 Task: See all the articles on best practices.
Action: Mouse moved to (752, 67)
Screenshot: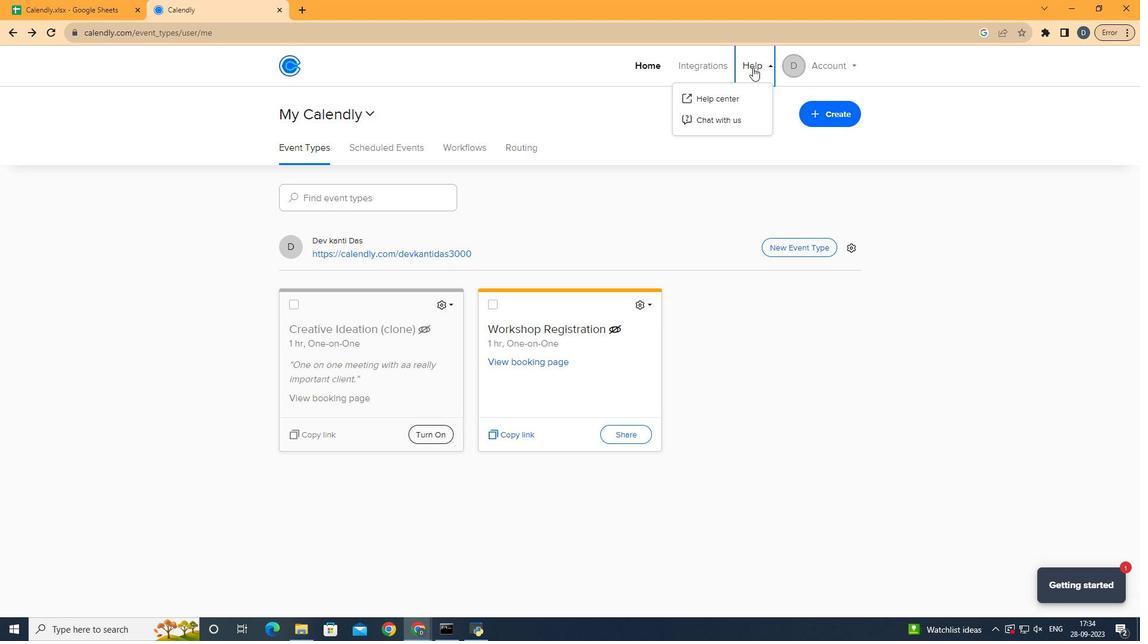 
Action: Mouse pressed left at (752, 67)
Screenshot: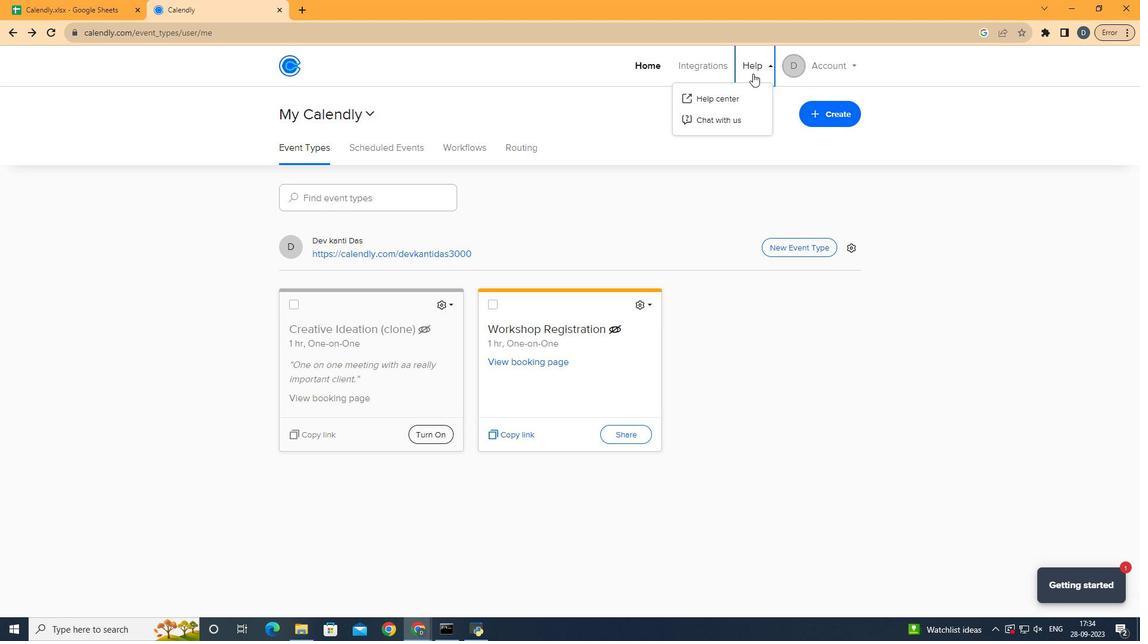 
Action: Mouse moved to (749, 98)
Screenshot: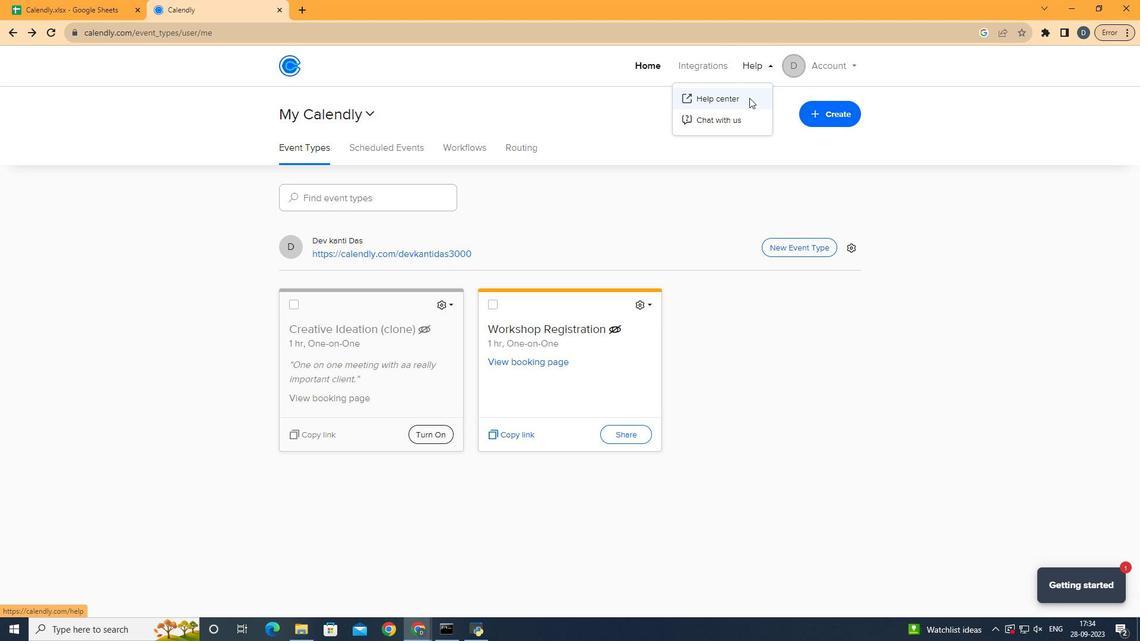 
Action: Mouse pressed left at (749, 98)
Screenshot: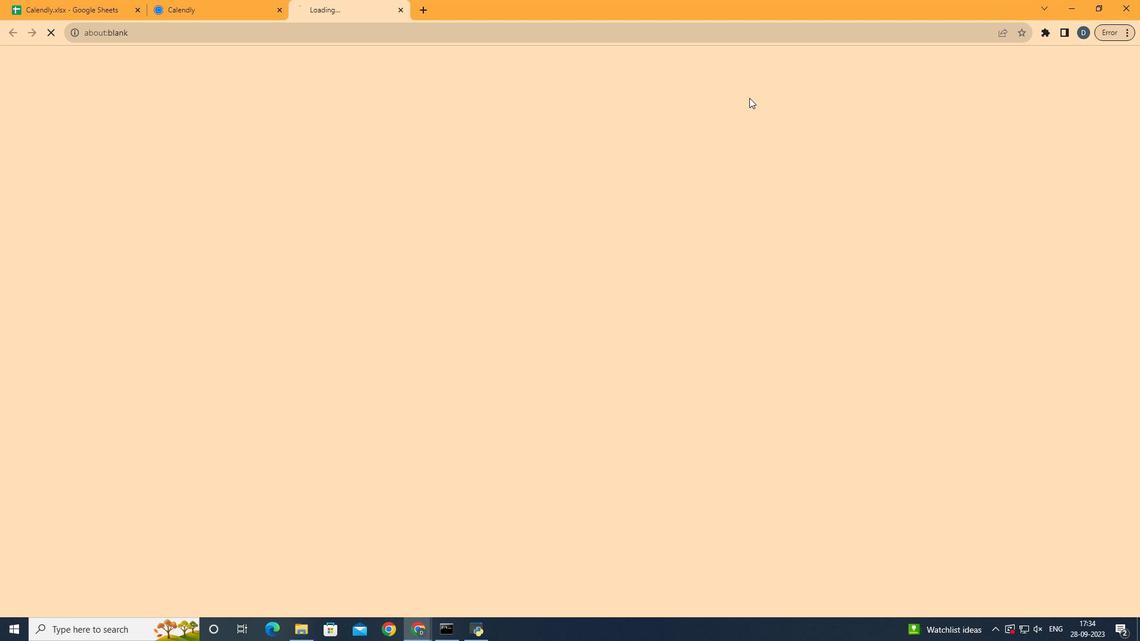 
Action: Mouse moved to (787, 298)
Screenshot: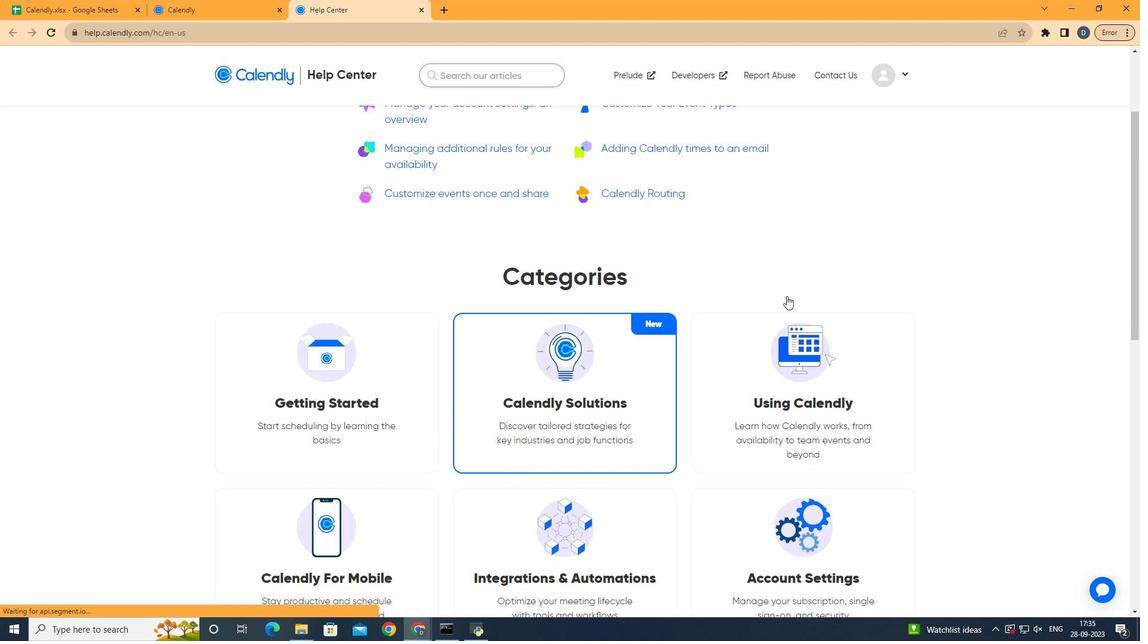 
Action: Mouse scrolled (787, 298) with delta (0, 0)
Screenshot: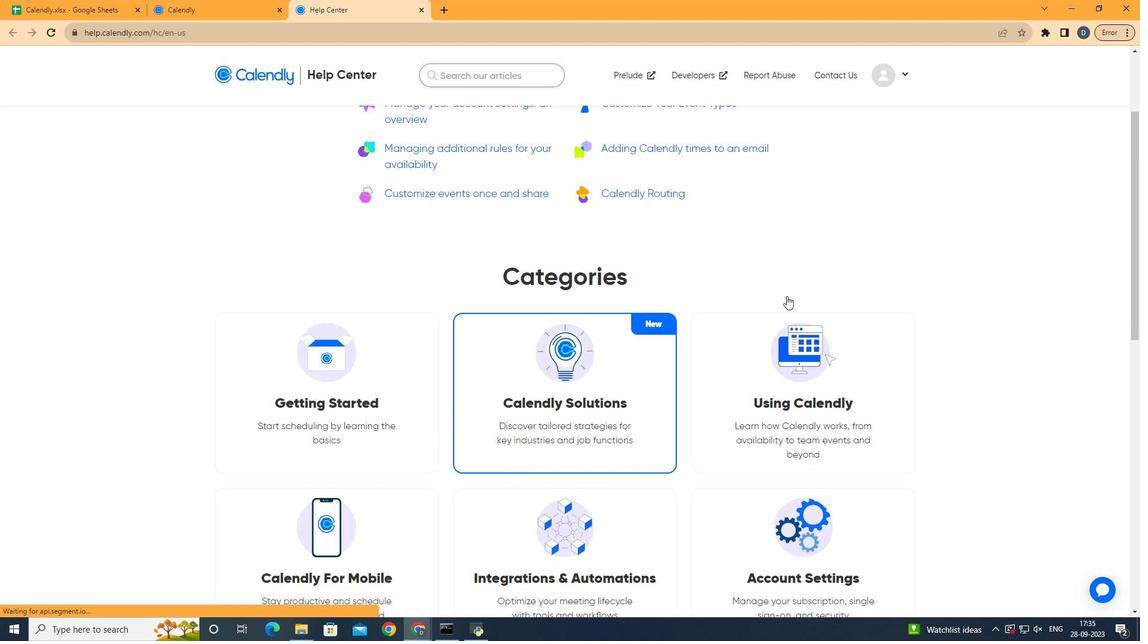 
Action: Mouse scrolled (787, 298) with delta (0, 0)
Screenshot: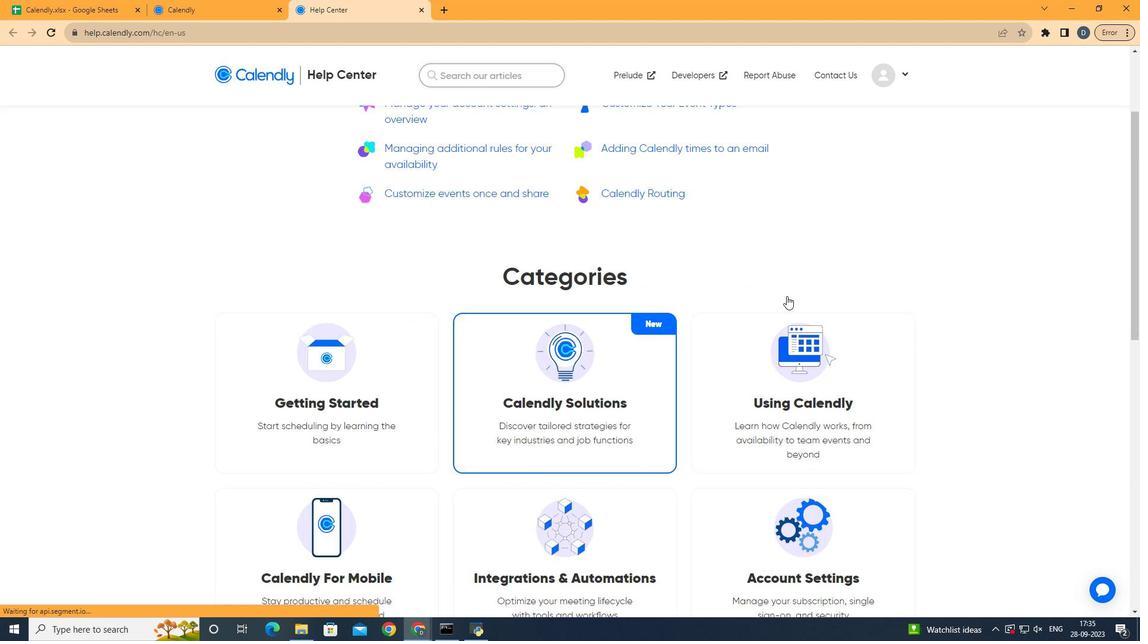 
Action: Mouse scrolled (787, 298) with delta (0, 0)
Screenshot: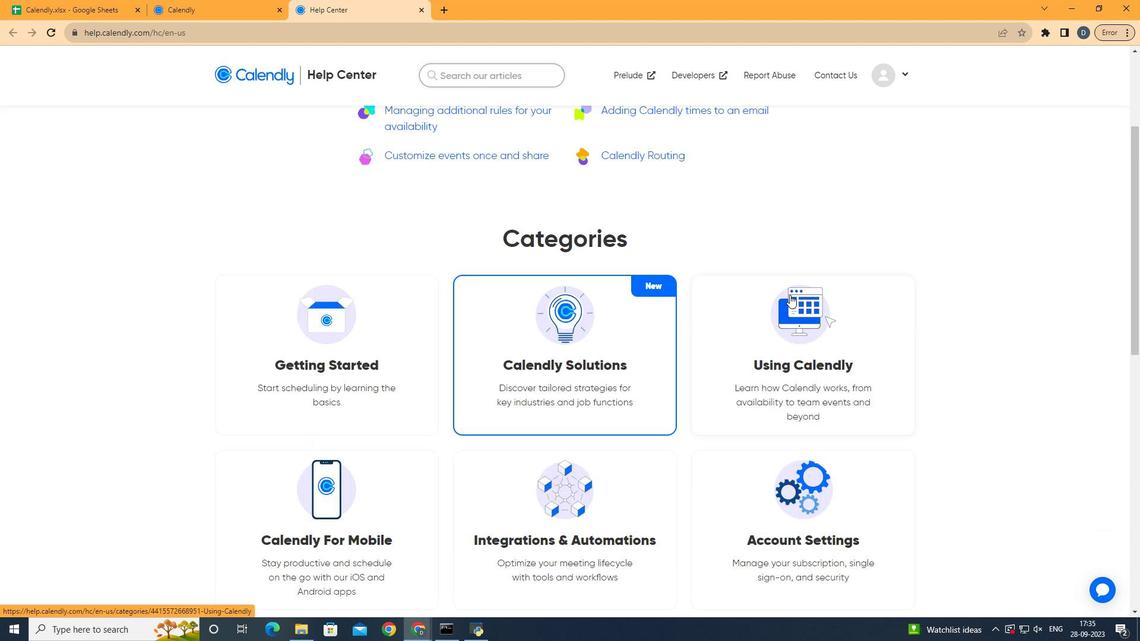 
Action: Mouse moved to (798, 355)
Screenshot: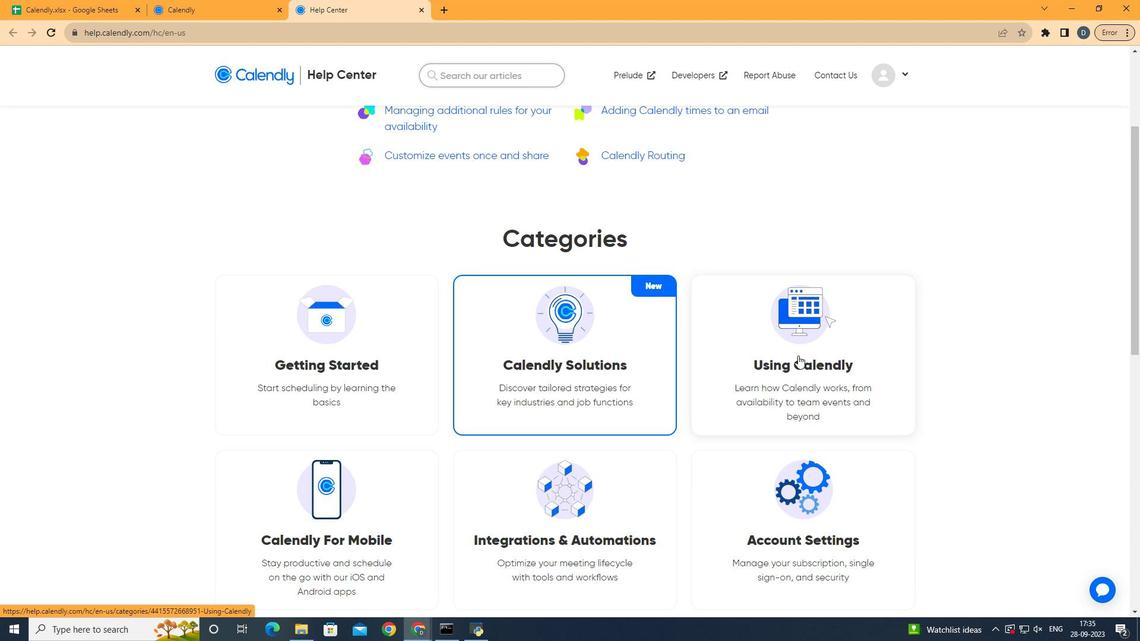 
Action: Mouse pressed left at (798, 355)
Screenshot: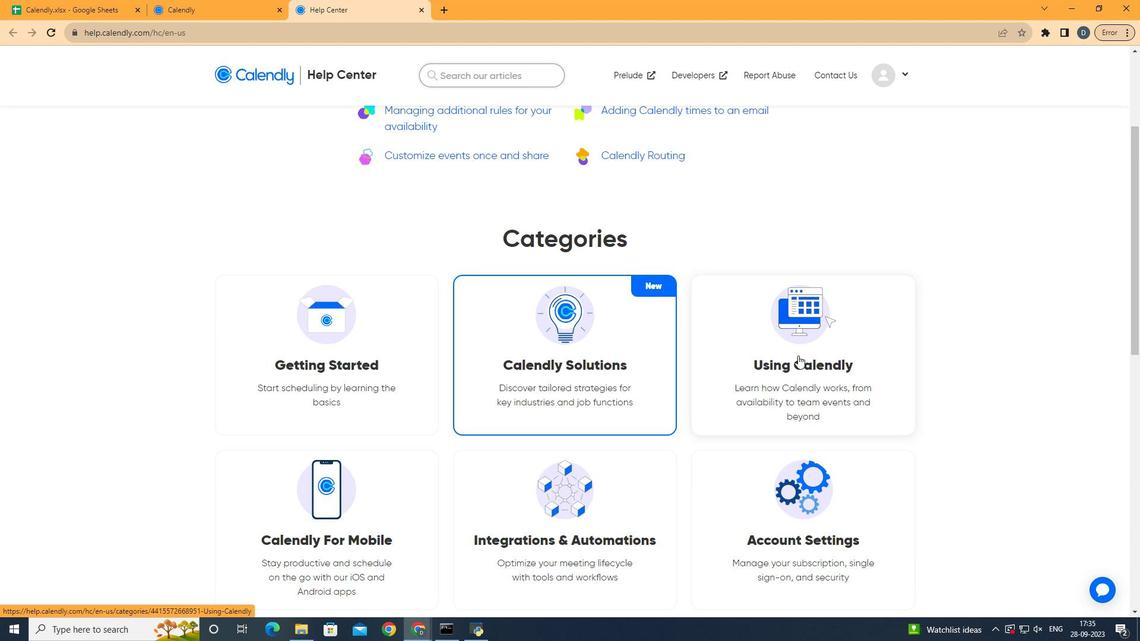 
Action: Mouse moved to (985, 297)
Screenshot: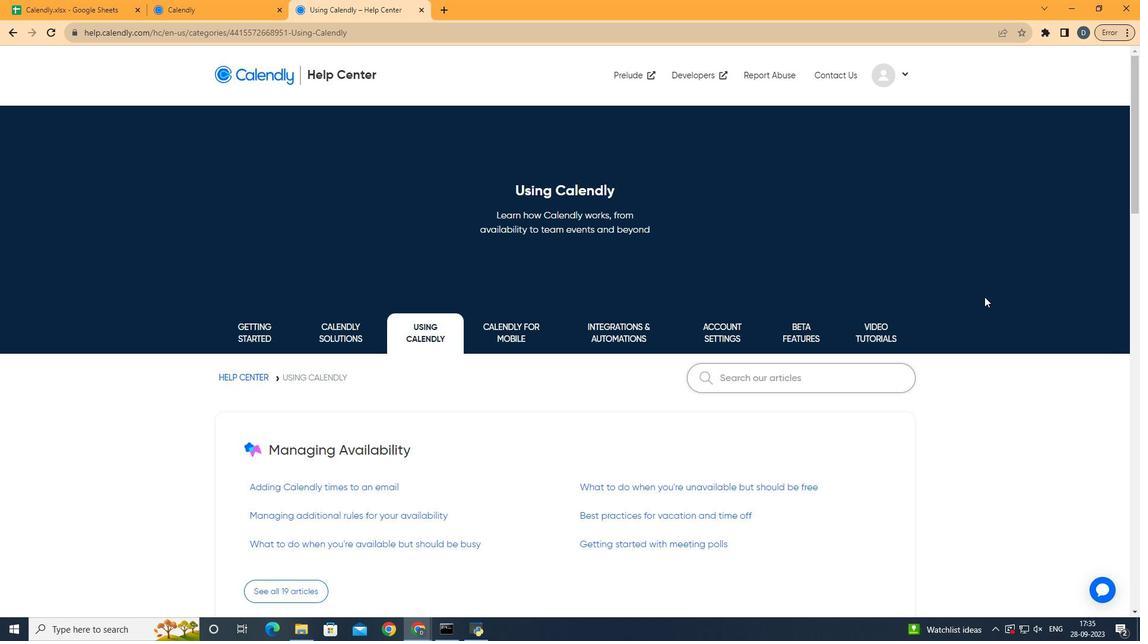 
Action: Mouse scrolled (985, 296) with delta (0, 0)
Screenshot: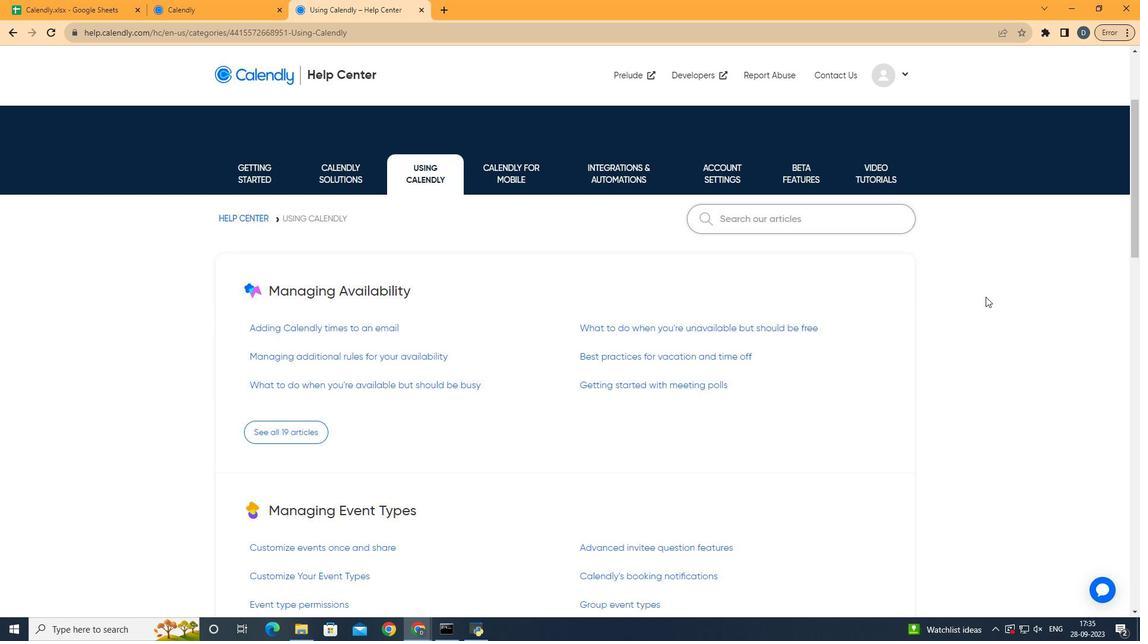 
Action: Mouse scrolled (985, 296) with delta (0, 0)
Screenshot: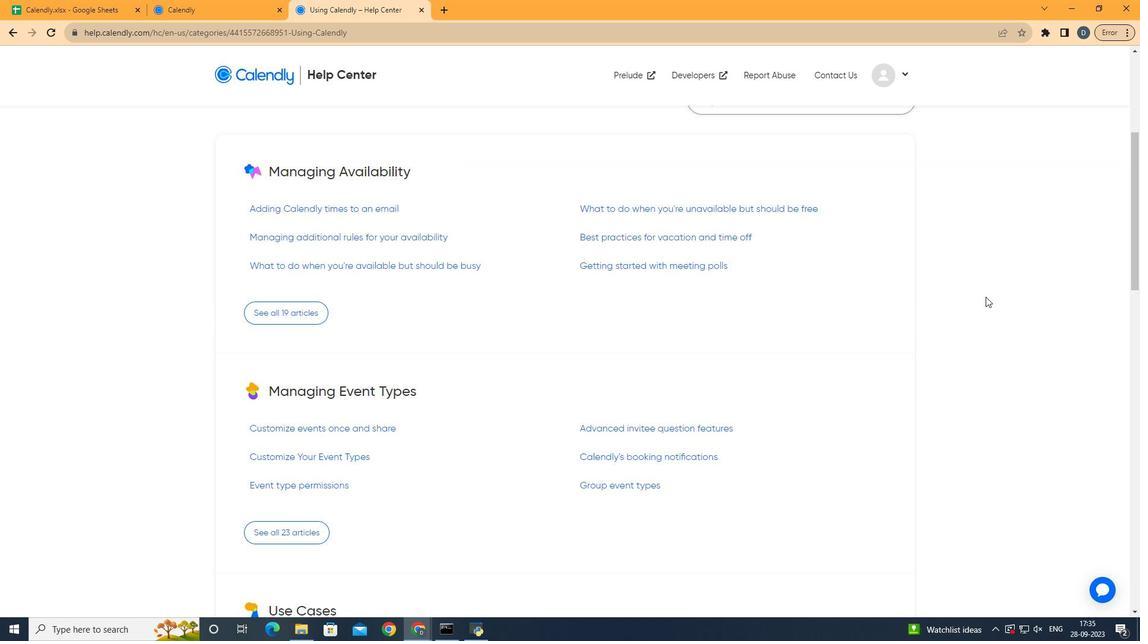 
Action: Mouse scrolled (985, 296) with delta (0, 0)
Screenshot: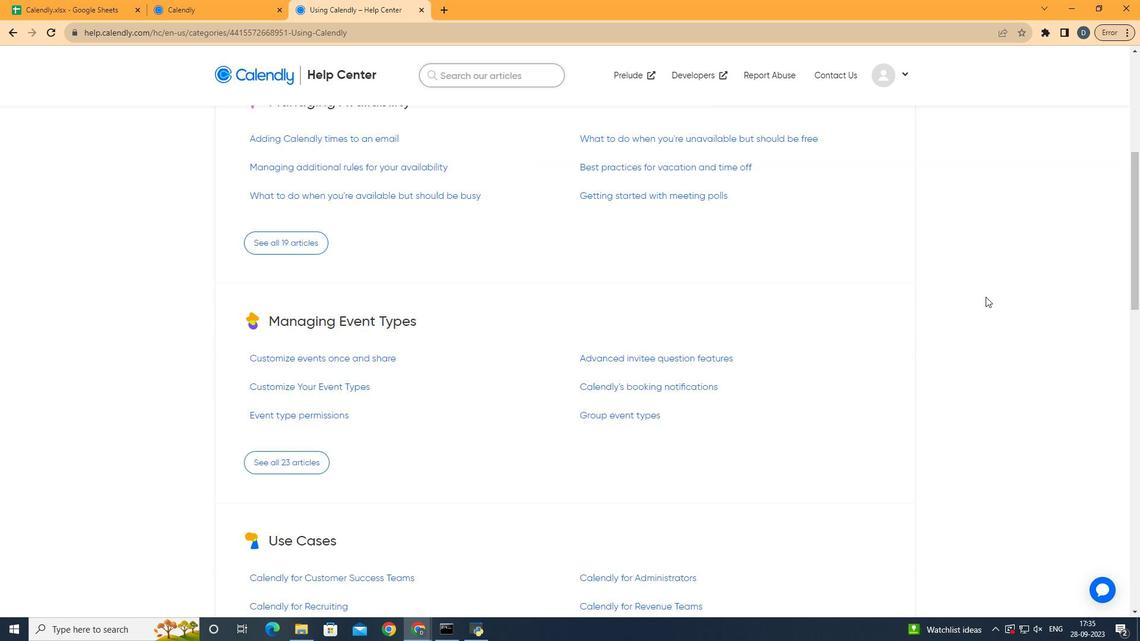 
Action: Mouse scrolled (985, 296) with delta (0, 0)
Screenshot: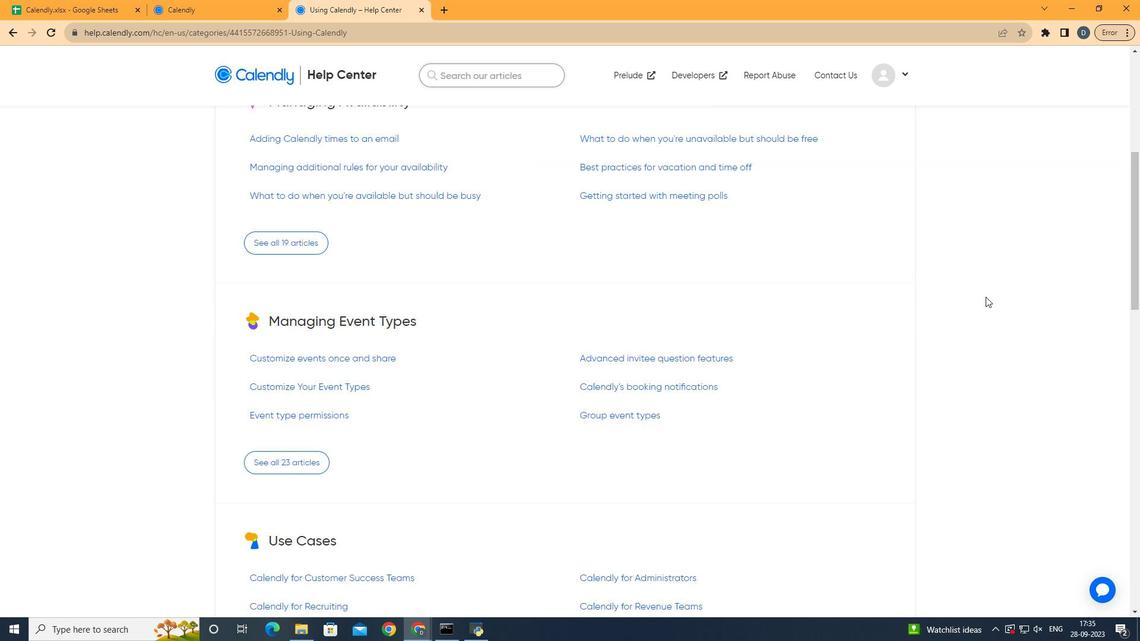 
Action: Mouse scrolled (985, 296) with delta (0, 0)
Screenshot: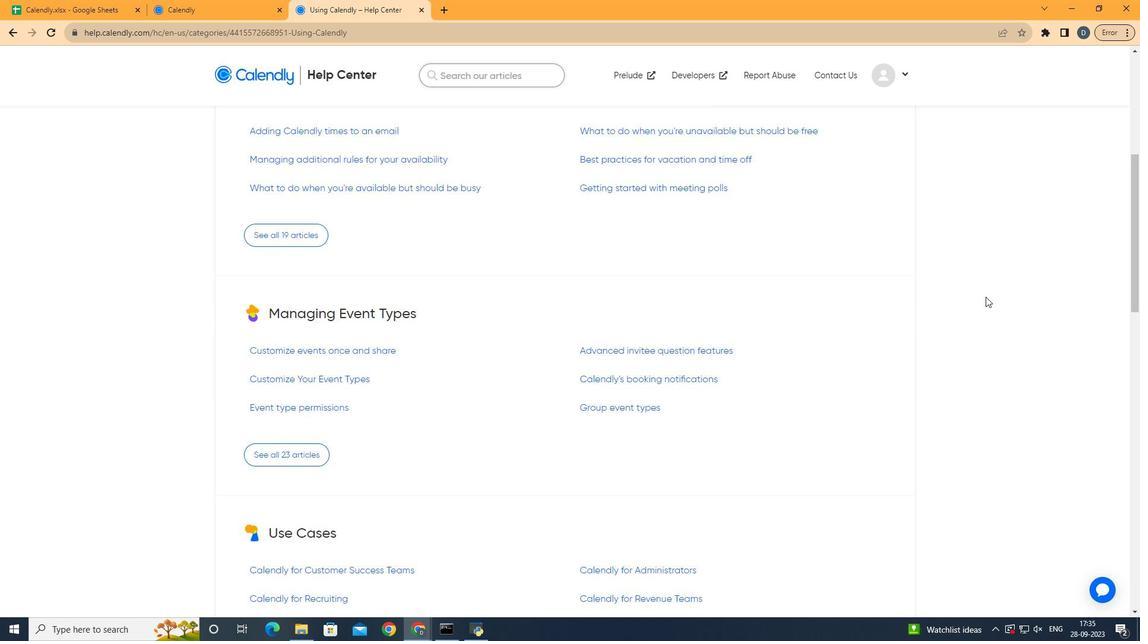 
Action: Mouse moved to (986, 297)
Screenshot: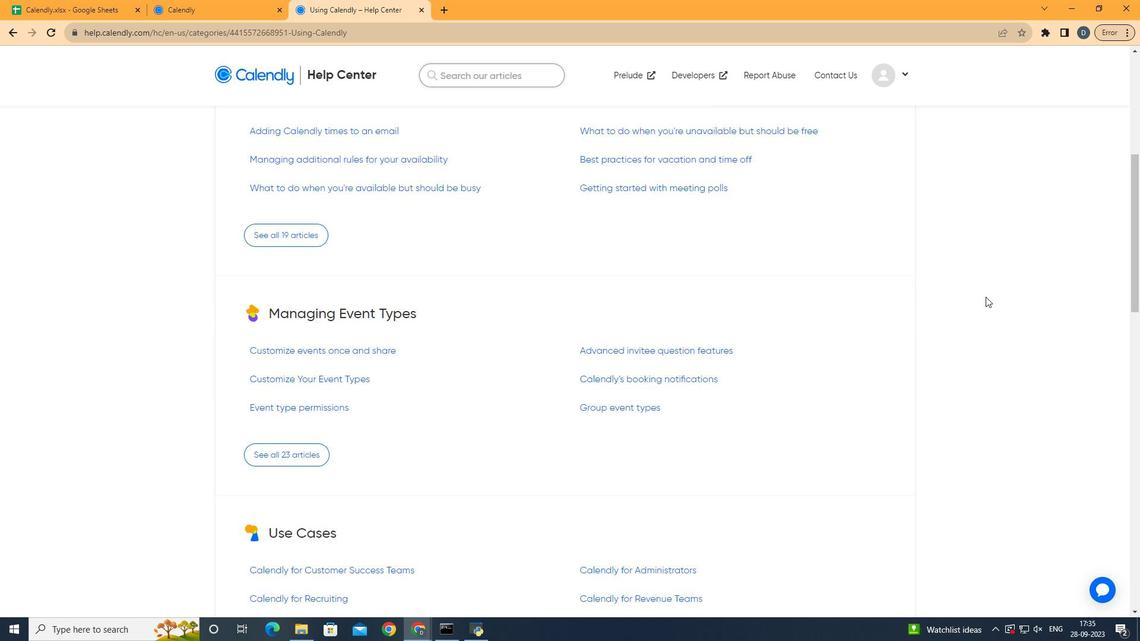 
Action: Mouse scrolled (986, 296) with delta (0, 0)
Screenshot: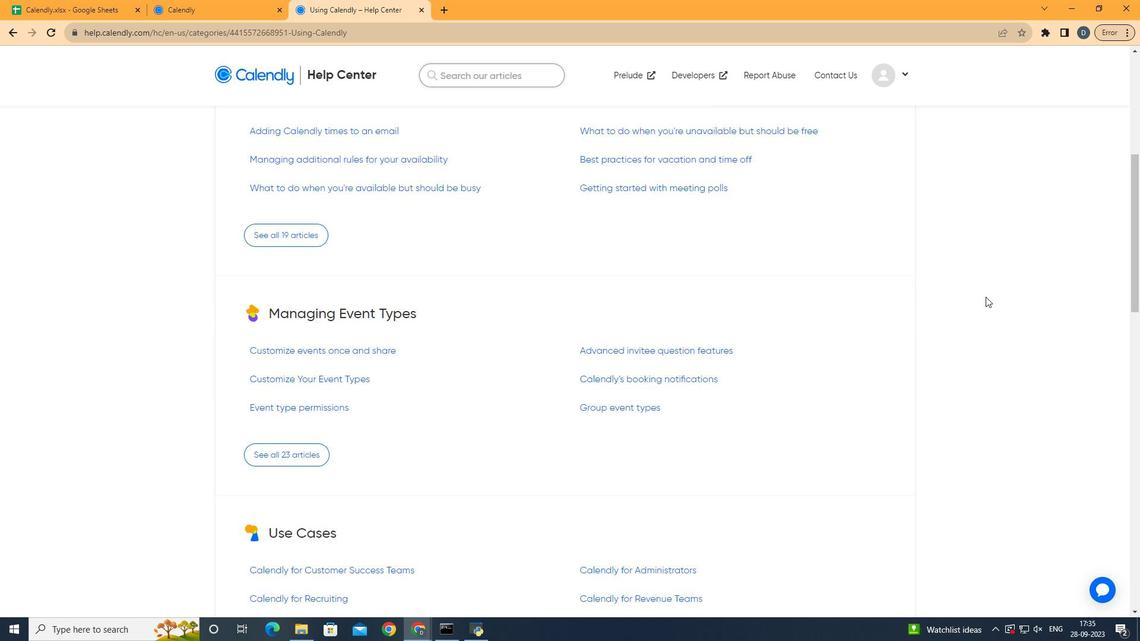 
Action: Mouse scrolled (986, 296) with delta (0, 0)
Screenshot: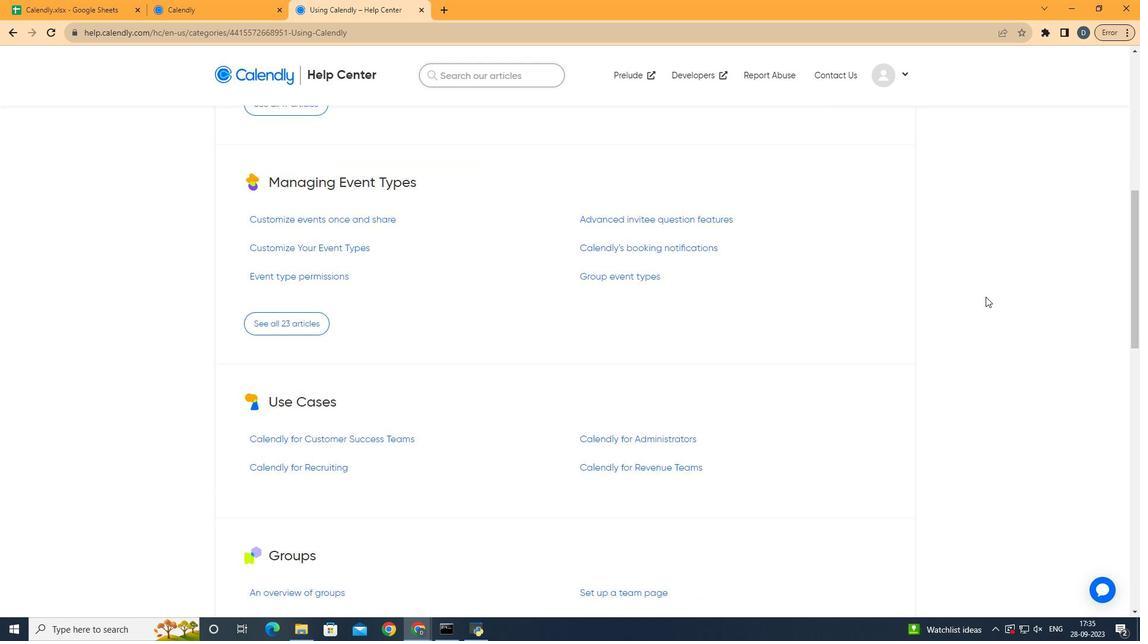 
Action: Mouse scrolled (986, 296) with delta (0, 0)
Screenshot: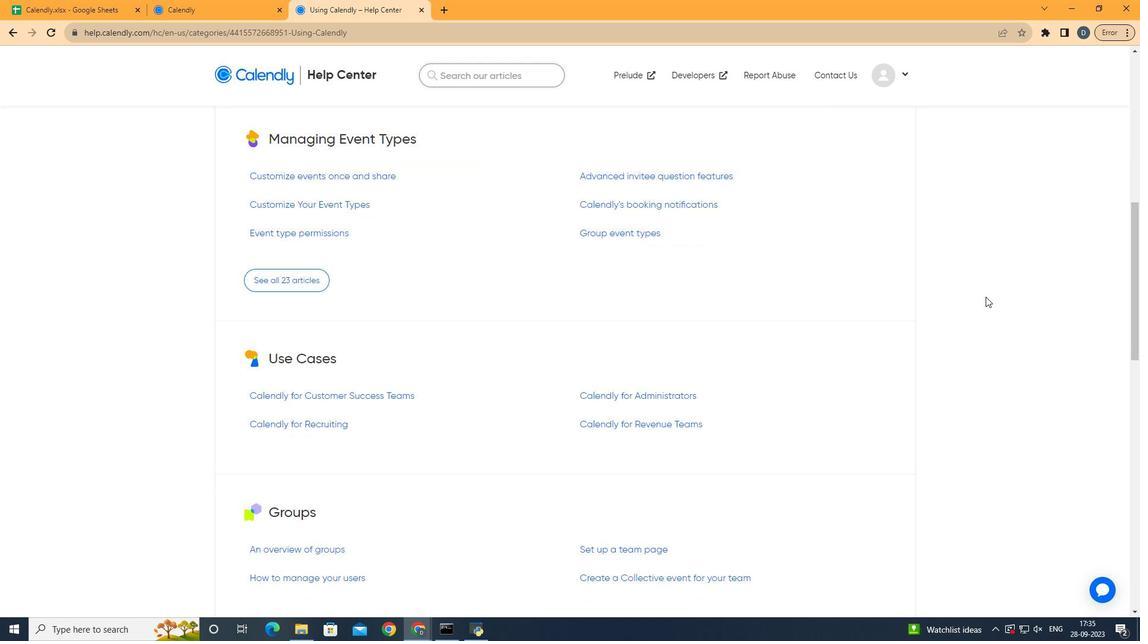 
Action: Mouse scrolled (986, 296) with delta (0, 0)
Screenshot: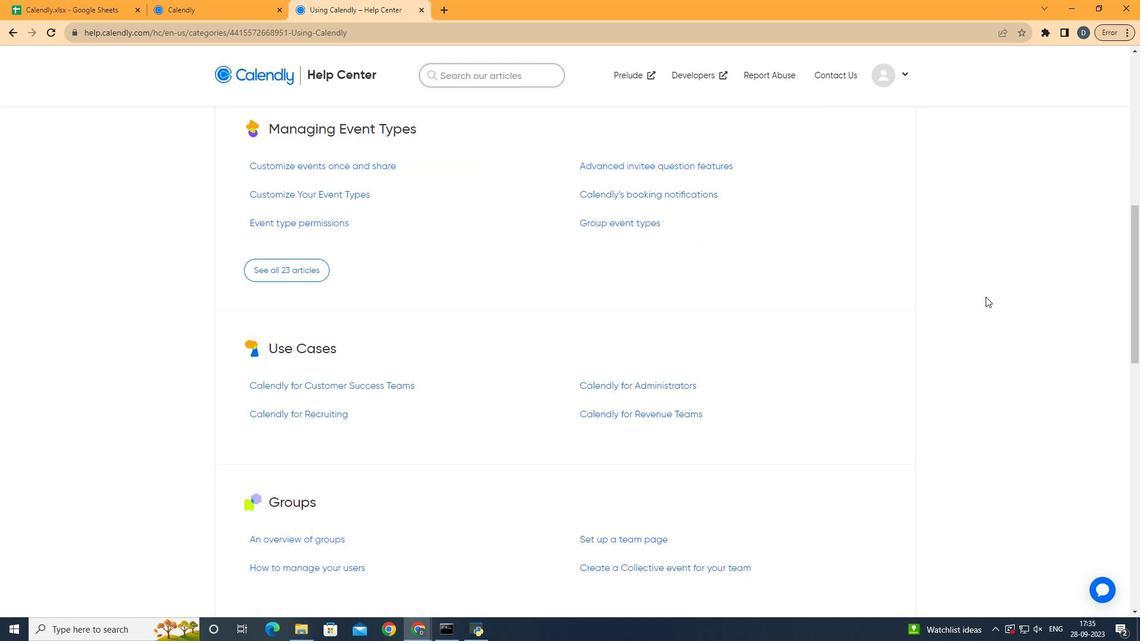 
Action: Mouse scrolled (986, 296) with delta (0, 0)
Screenshot: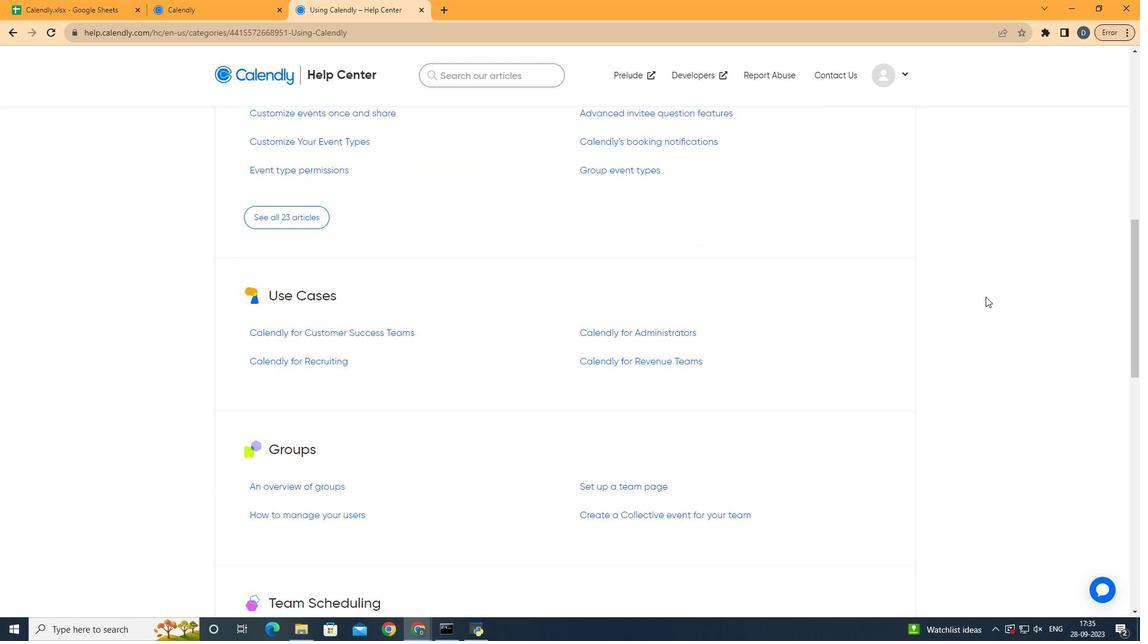 
Action: Mouse scrolled (986, 296) with delta (0, 0)
Screenshot: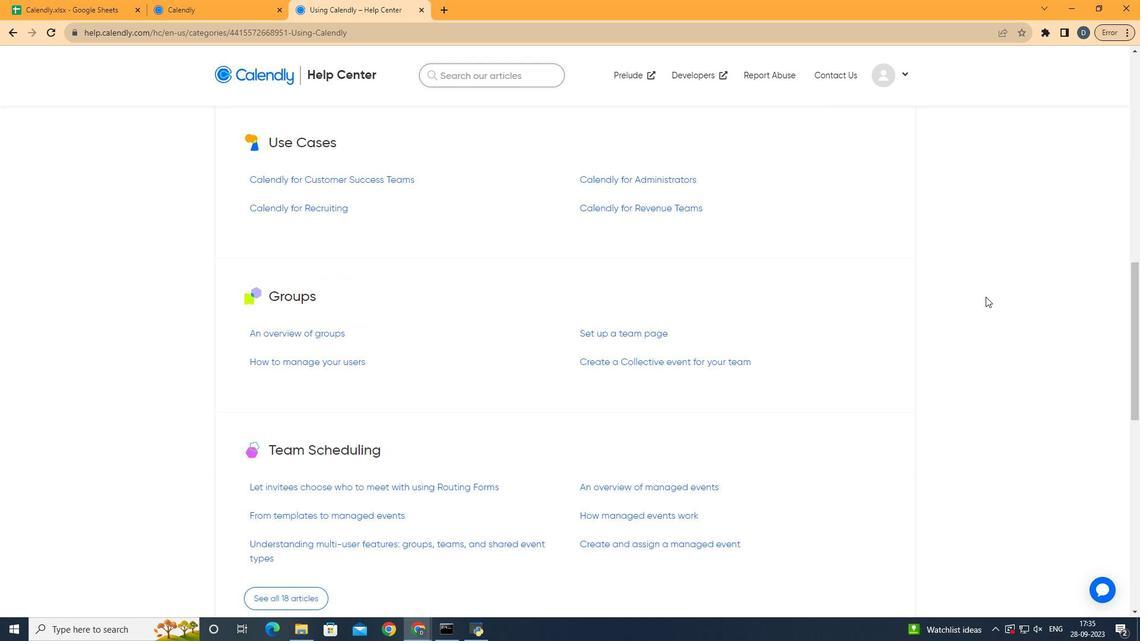 
Action: Mouse scrolled (986, 296) with delta (0, 0)
Screenshot: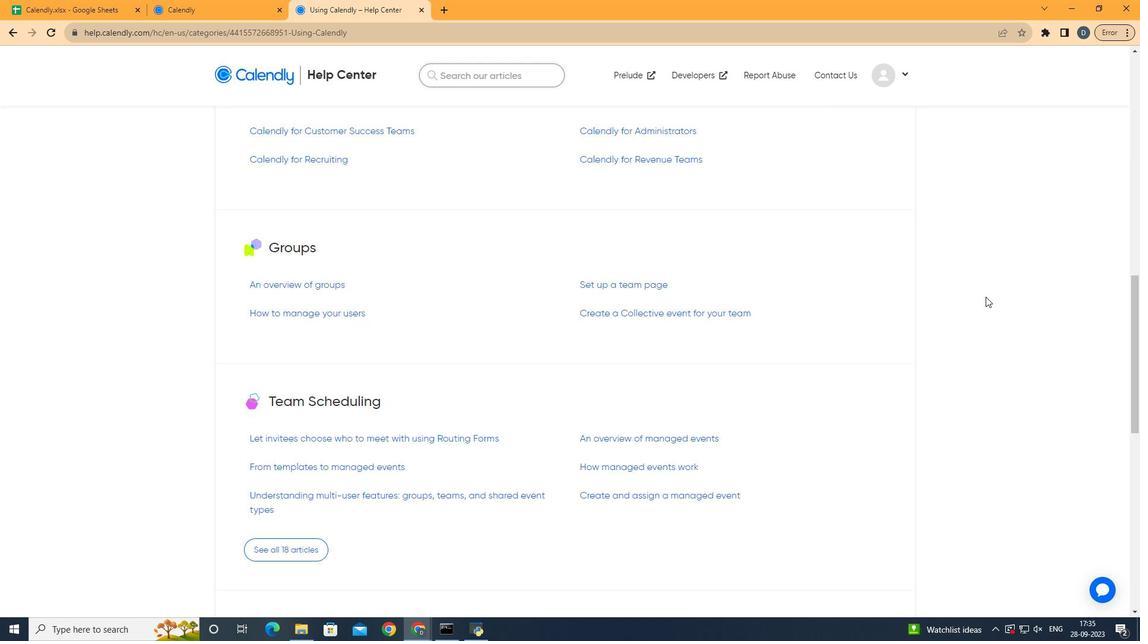 
Action: Mouse scrolled (986, 296) with delta (0, 0)
Screenshot: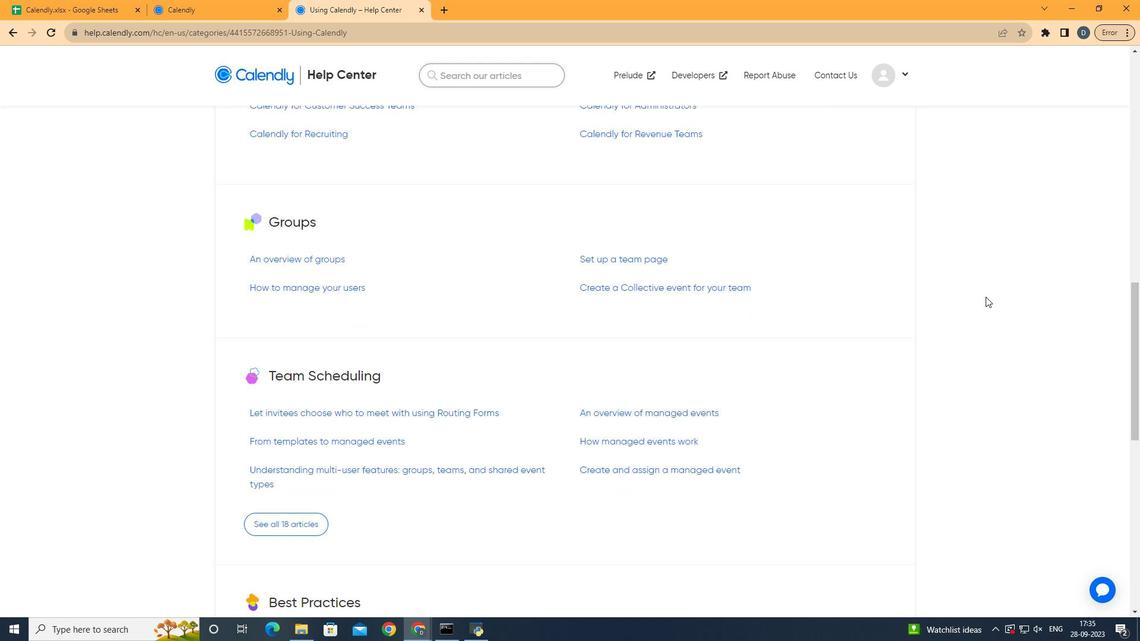 
Action: Mouse scrolled (986, 296) with delta (0, 0)
Screenshot: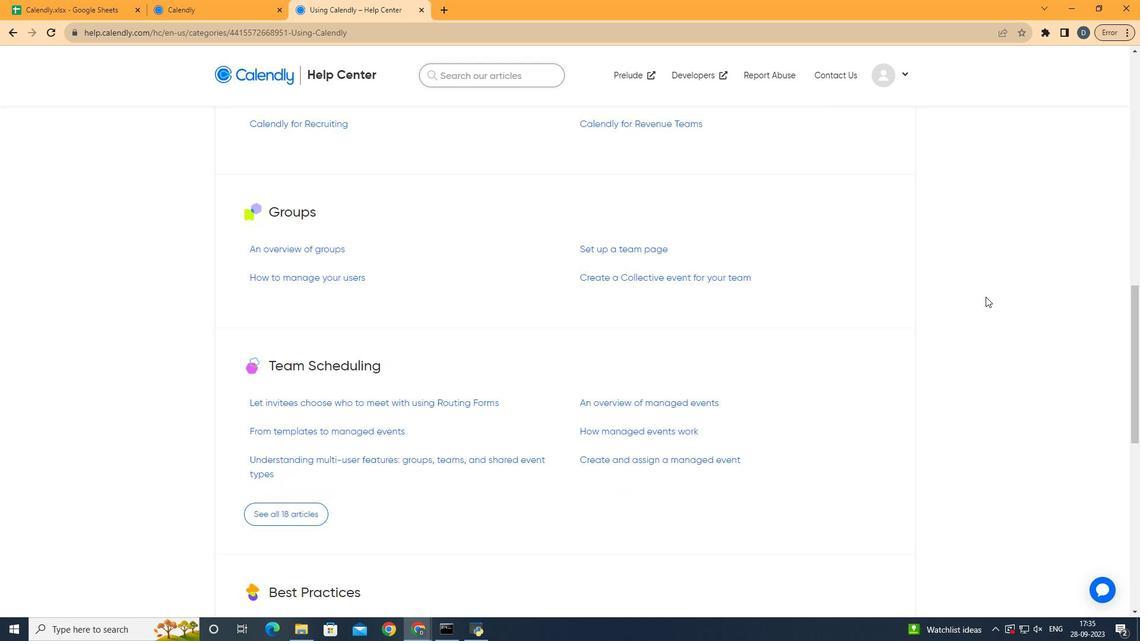 
Action: Mouse scrolled (986, 296) with delta (0, 0)
Screenshot: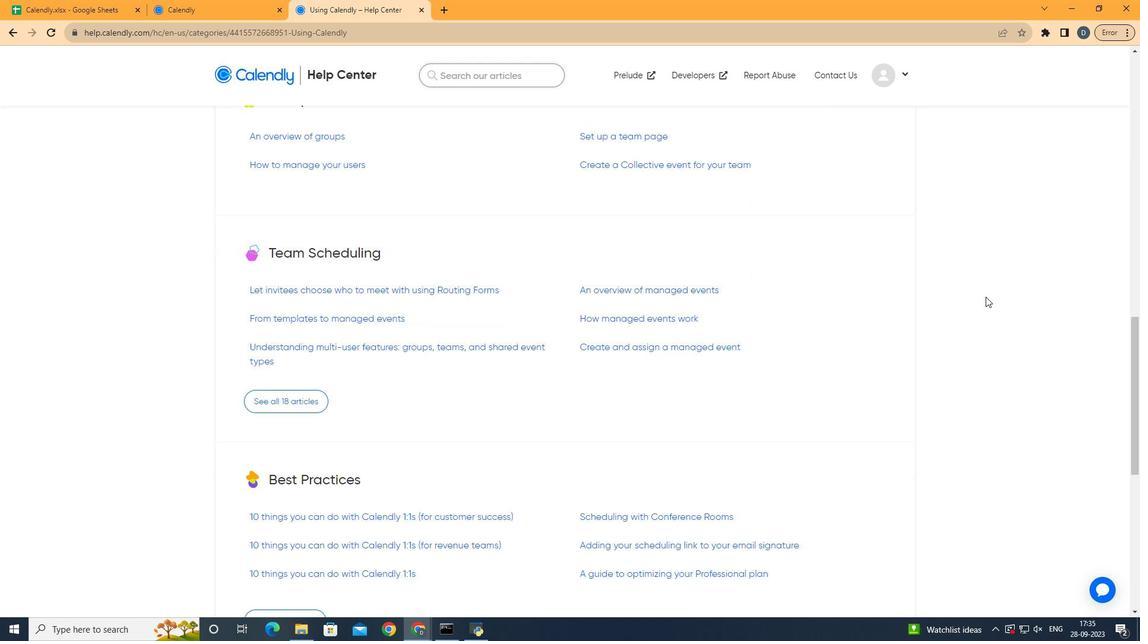 
Action: Mouse scrolled (986, 296) with delta (0, 0)
Screenshot: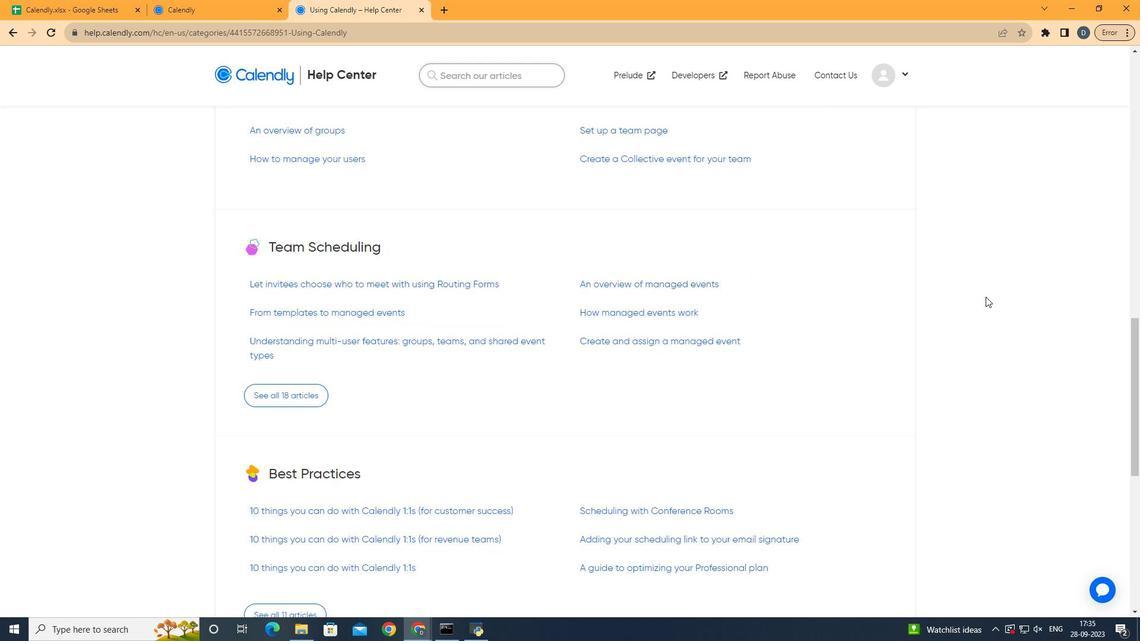 
Action: Mouse scrolled (986, 296) with delta (0, 0)
Screenshot: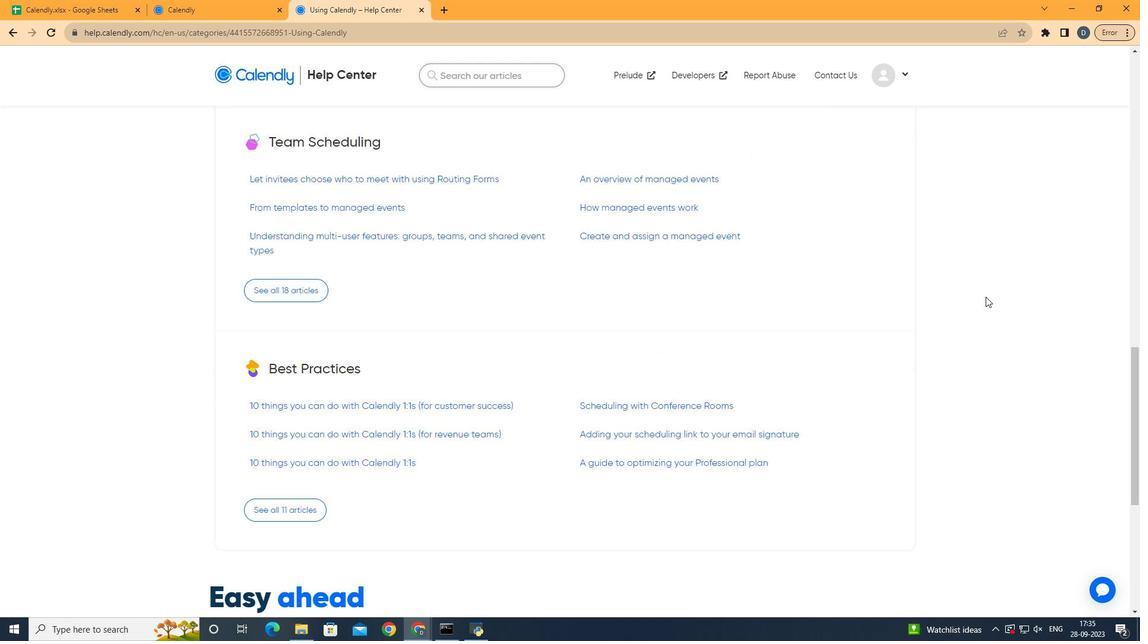 
Action: Mouse scrolled (986, 296) with delta (0, 0)
Screenshot: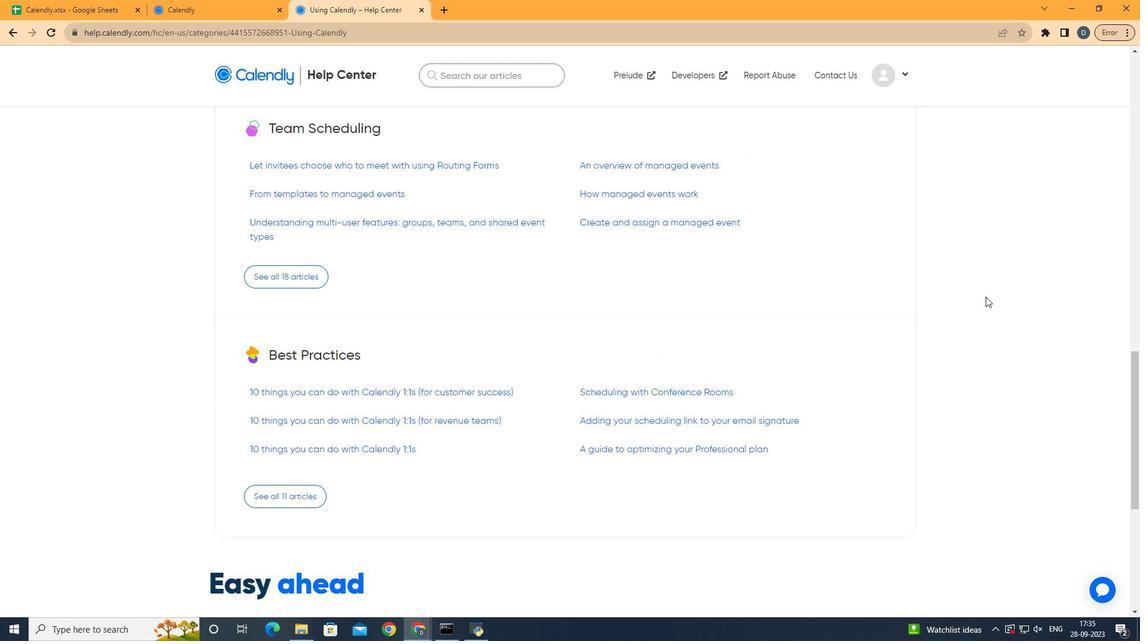 
Action: Mouse moved to (306, 490)
Screenshot: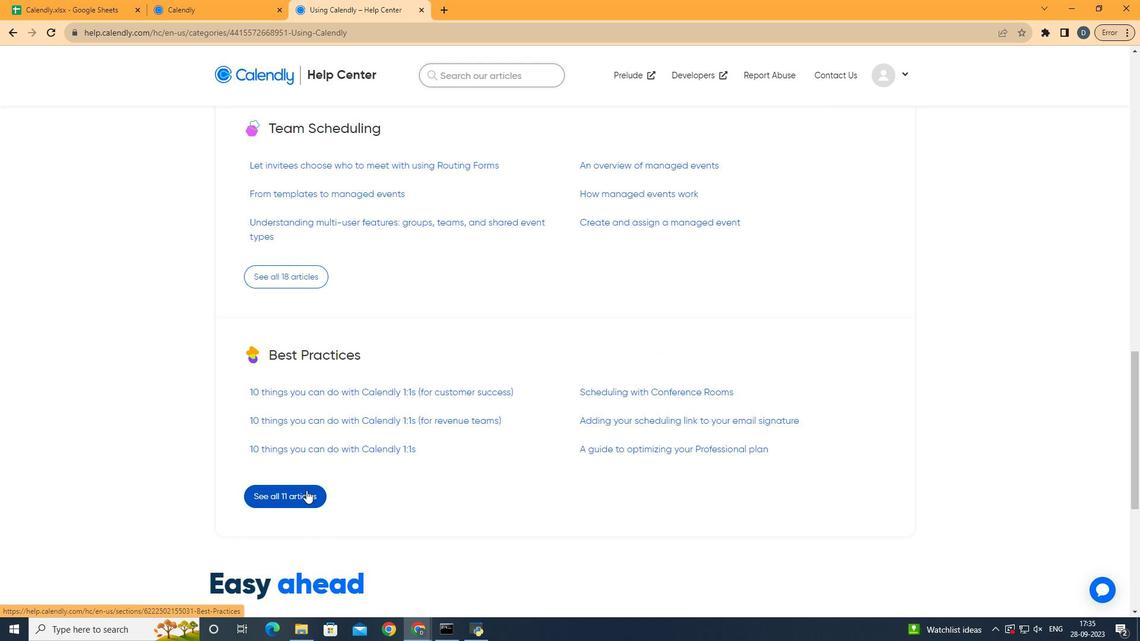 
Action: Mouse pressed left at (306, 490)
Screenshot: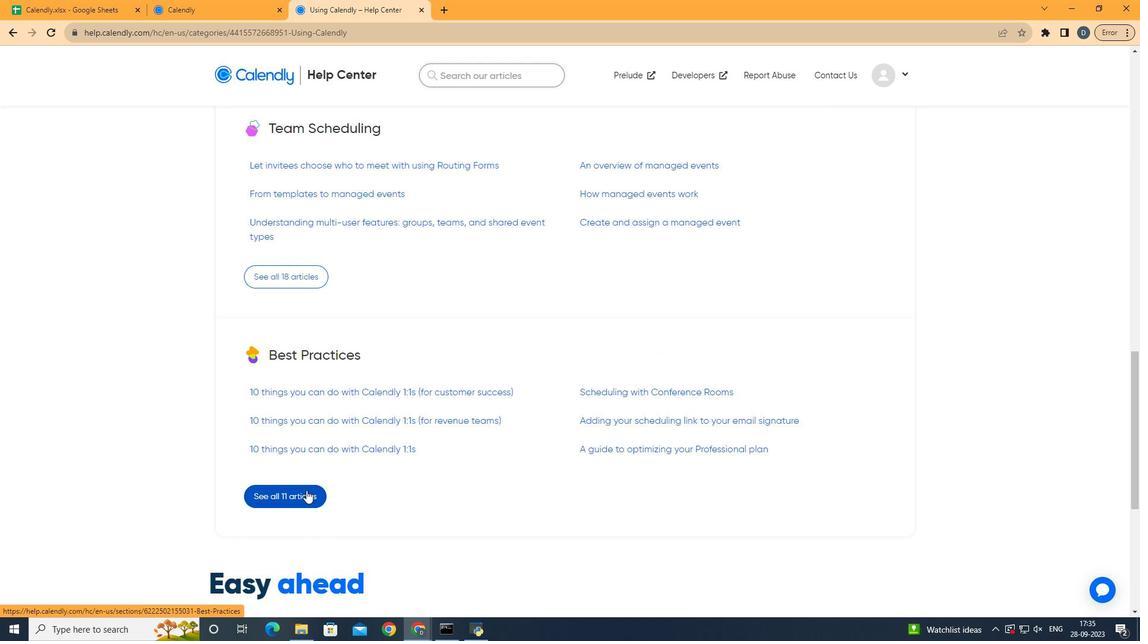 
Action: Mouse moved to (739, 468)
Screenshot: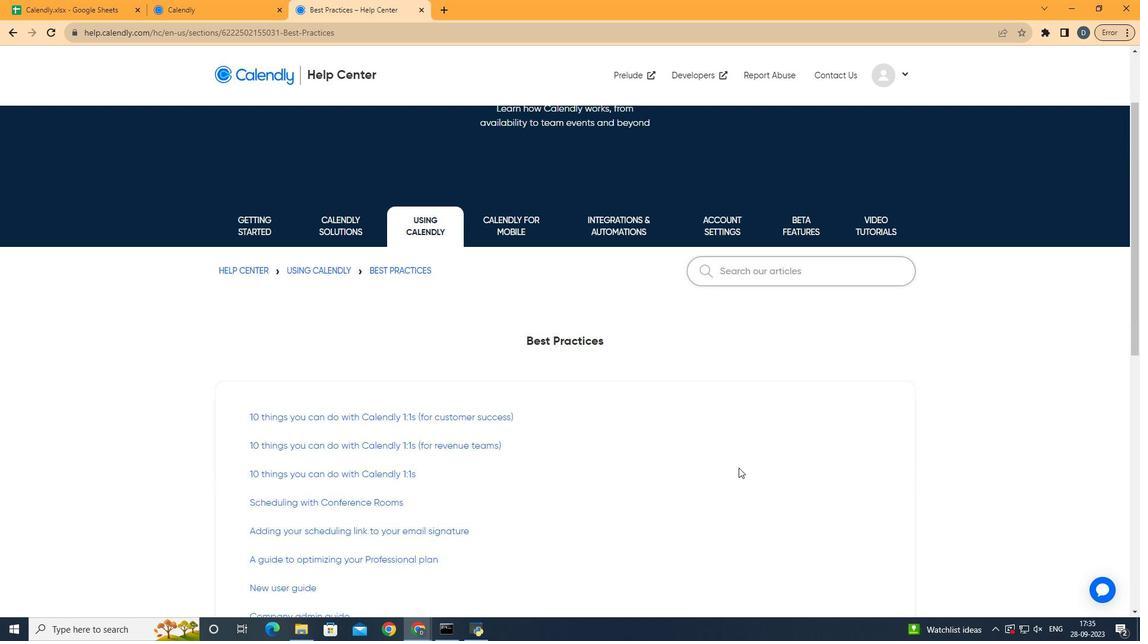 
Action: Mouse scrolled (739, 467) with delta (0, 0)
Screenshot: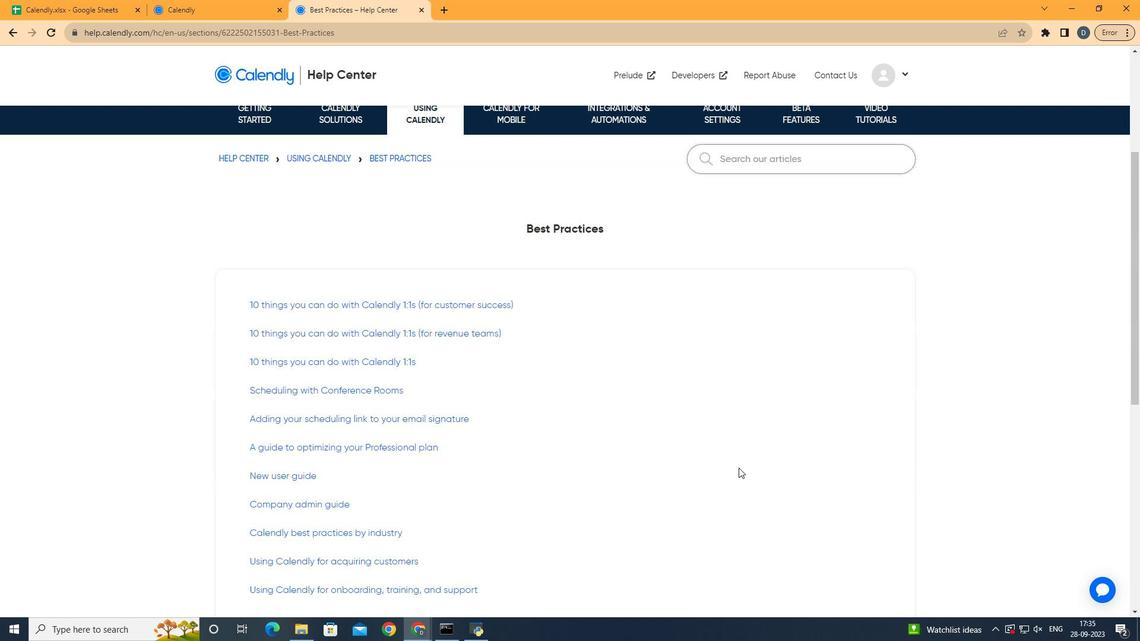 
Action: Mouse scrolled (739, 467) with delta (0, 0)
Screenshot: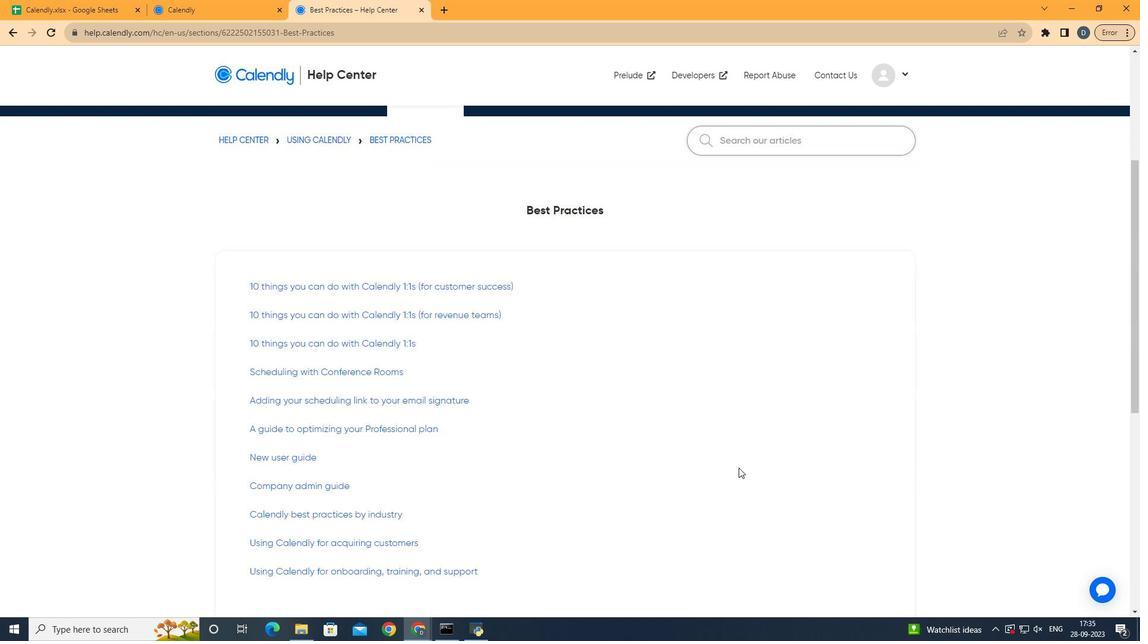 
Action: Mouse scrolled (739, 467) with delta (0, 0)
Screenshot: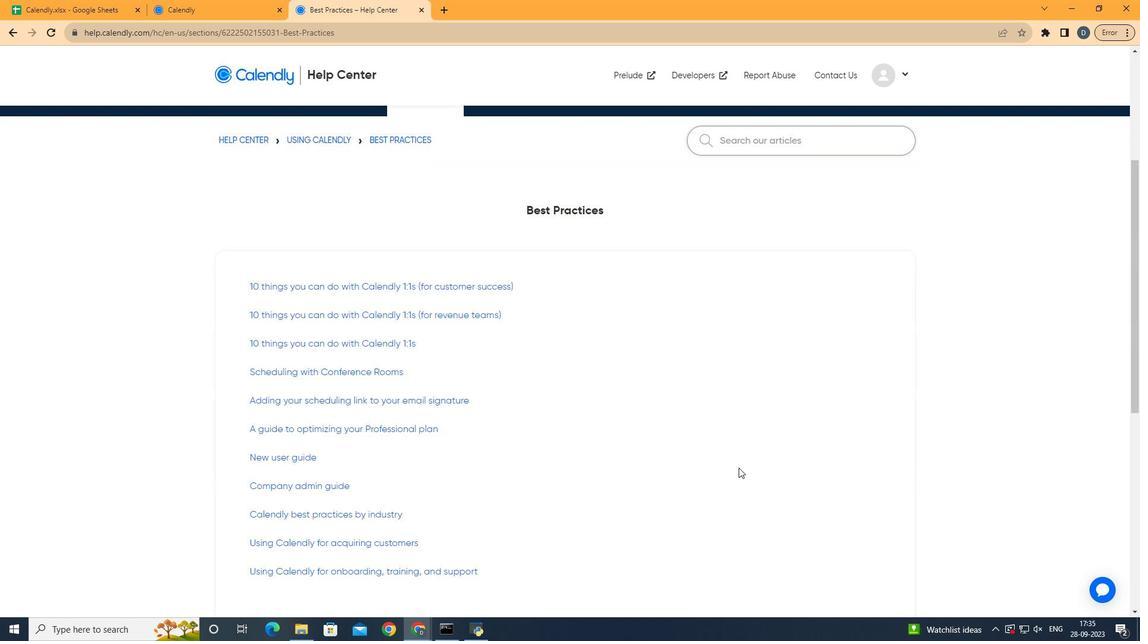 
Action: Mouse scrolled (739, 467) with delta (0, 0)
Screenshot: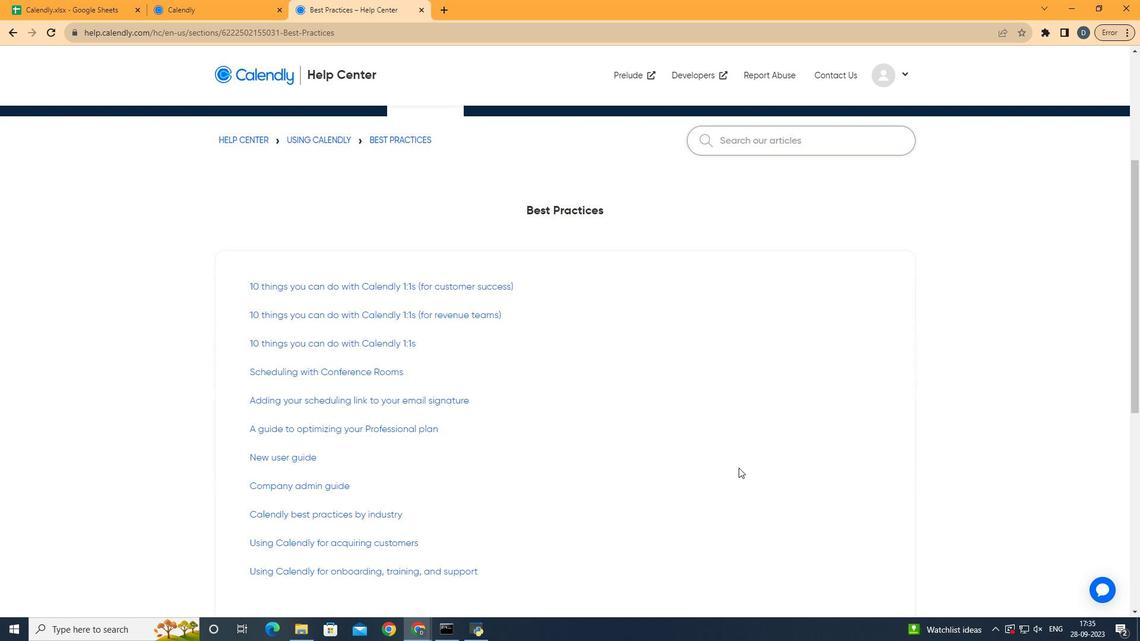 
Action: Mouse moved to (739, 460)
Screenshot: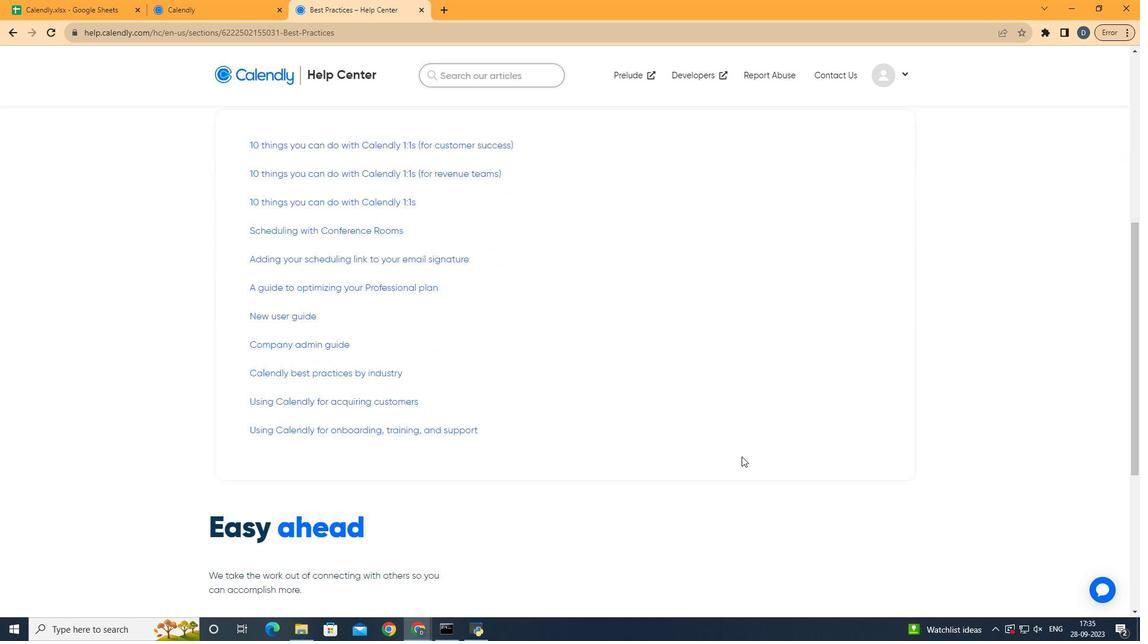 
Action: Mouse scrolled (739, 459) with delta (0, 0)
Screenshot: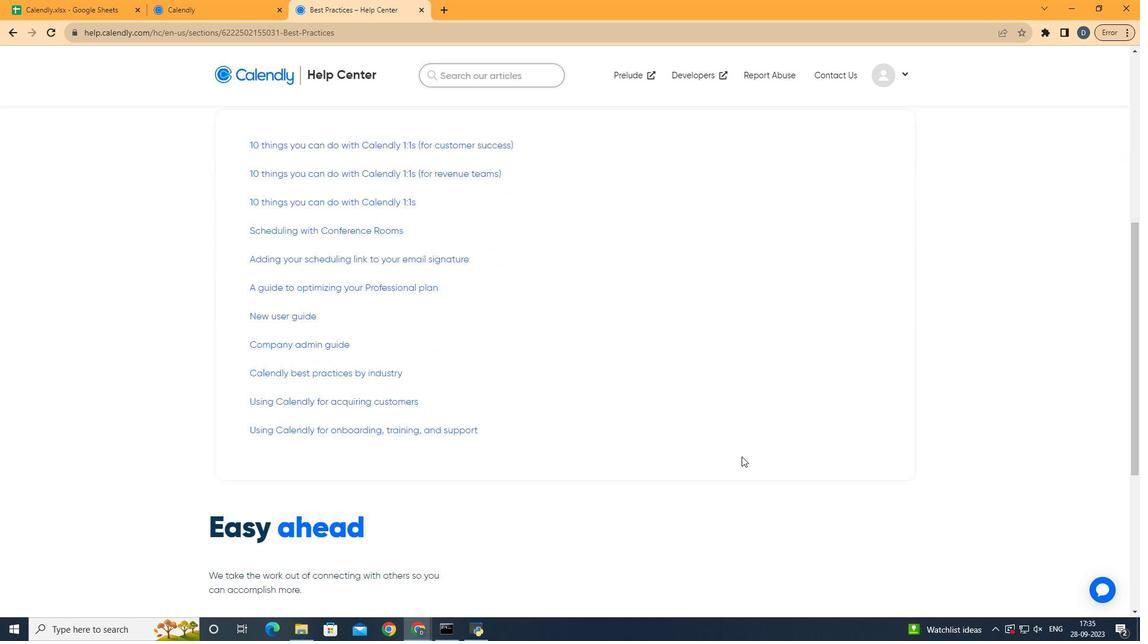 
Action: Mouse moved to (742, 457)
Screenshot: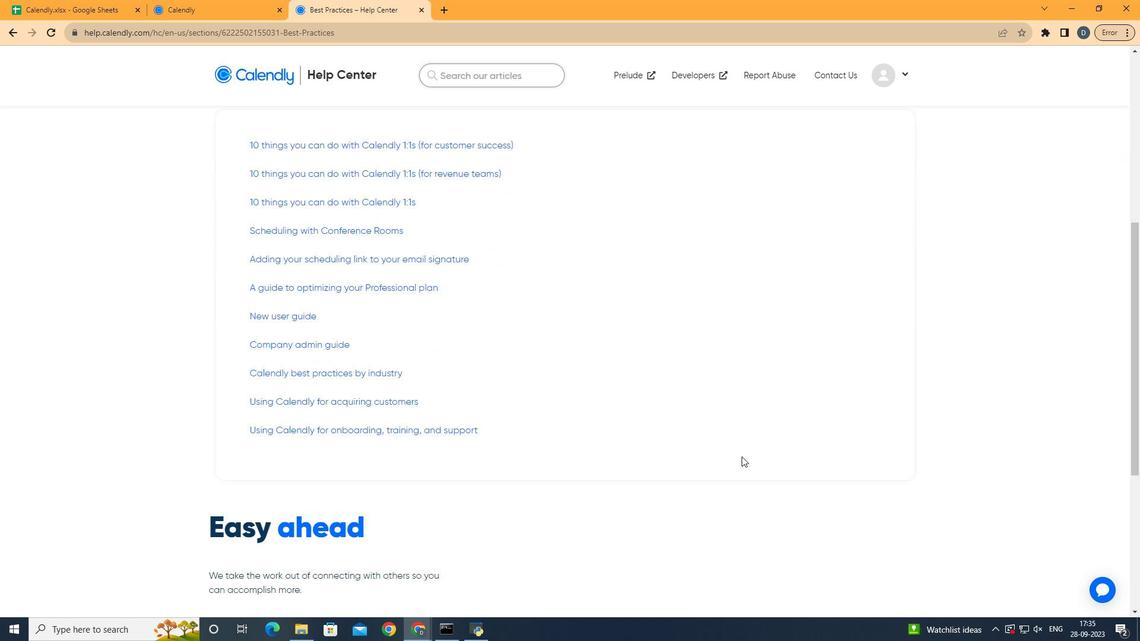 
Action: Mouse scrolled (742, 456) with delta (0, 0)
Screenshot: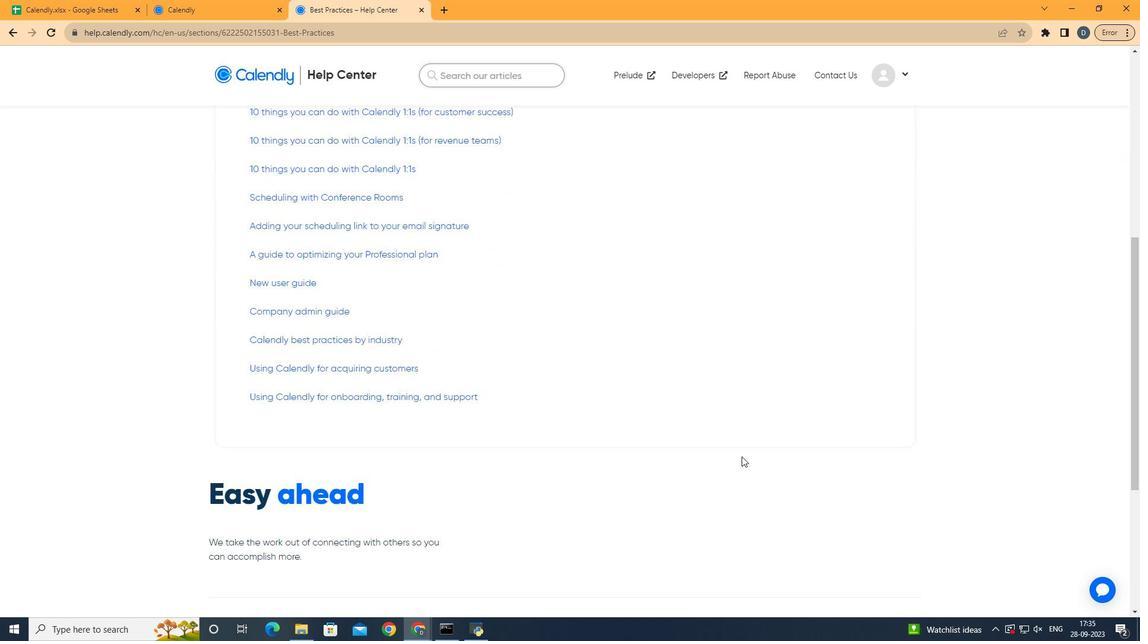 
Action: Mouse moved to (742, 456)
Screenshot: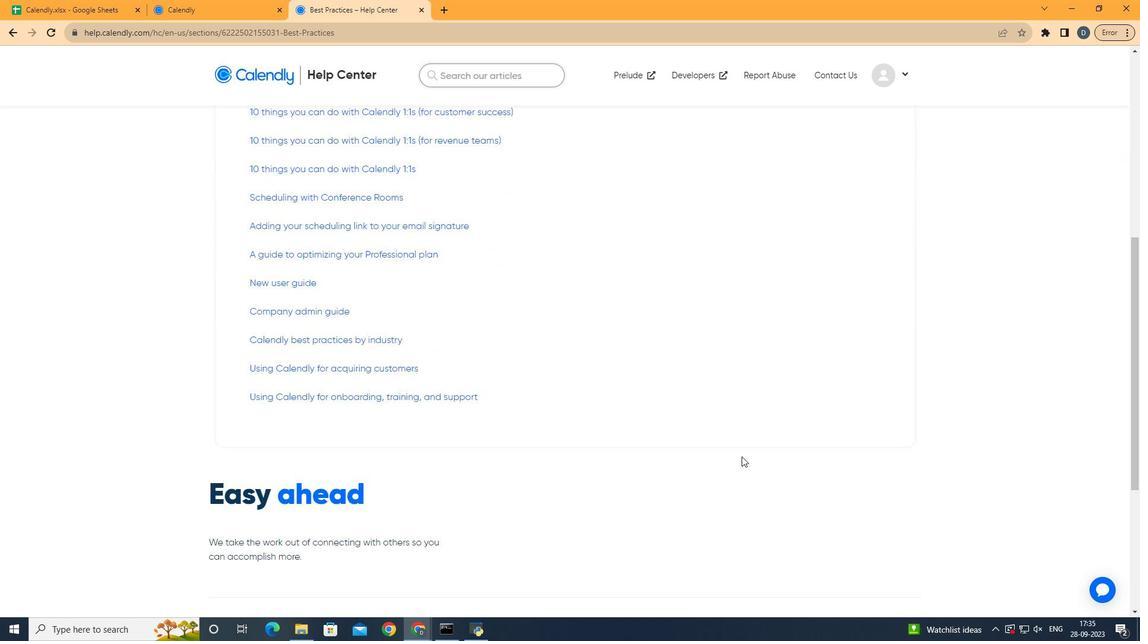 
Action: Mouse scrolled (742, 456) with delta (0, 0)
Screenshot: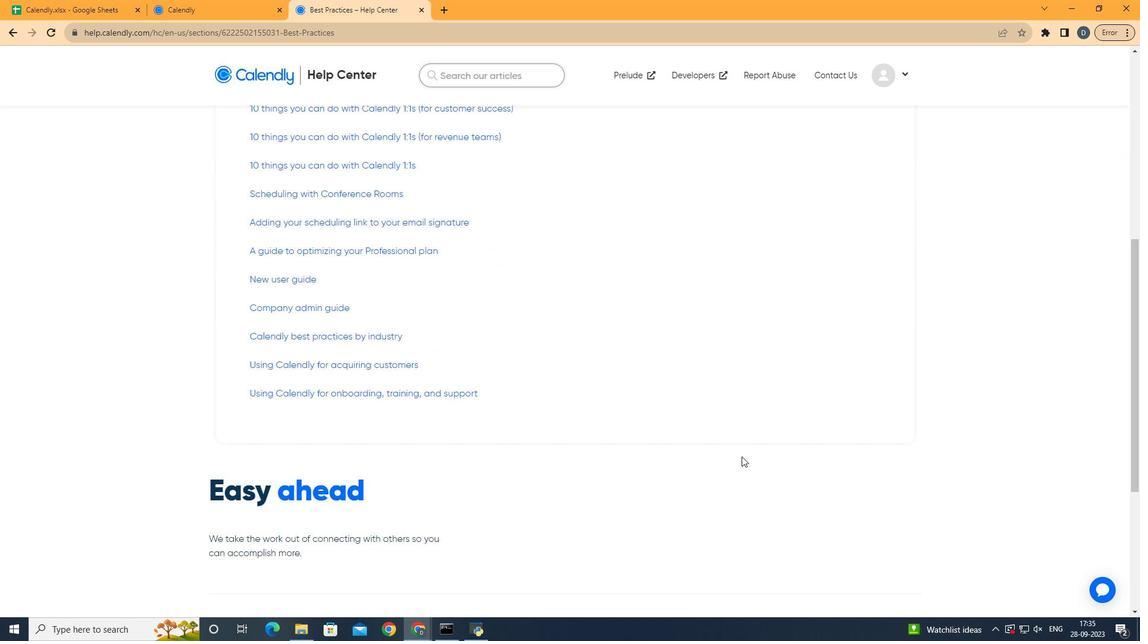 
Action: Mouse scrolled (742, 456) with delta (0, 0)
Screenshot: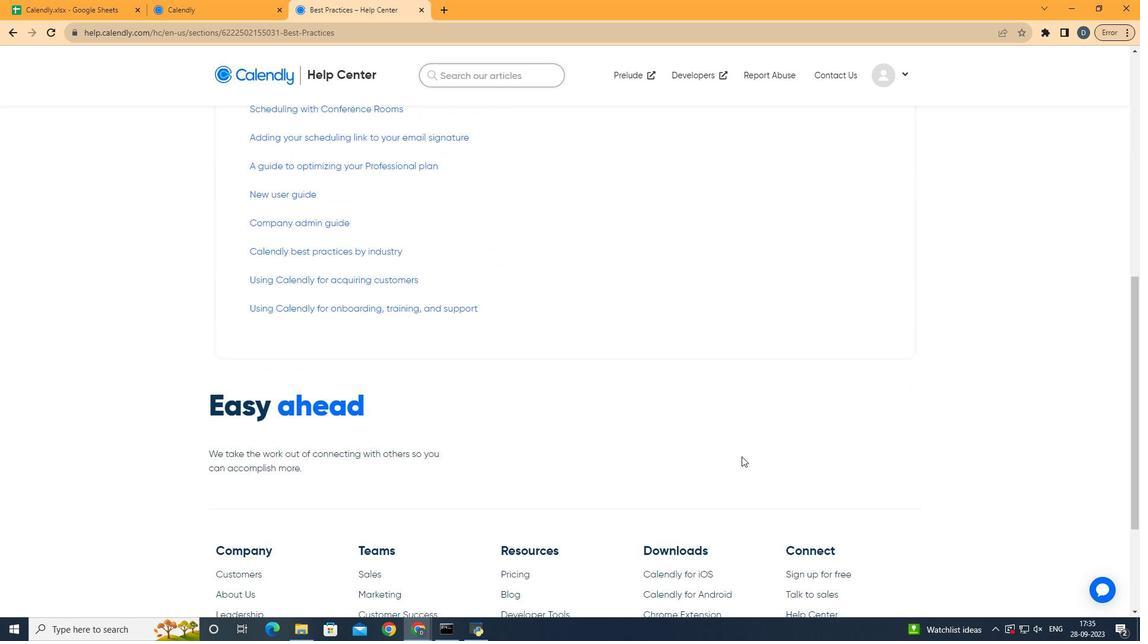 
Action: Mouse scrolled (742, 456) with delta (0, 0)
Screenshot: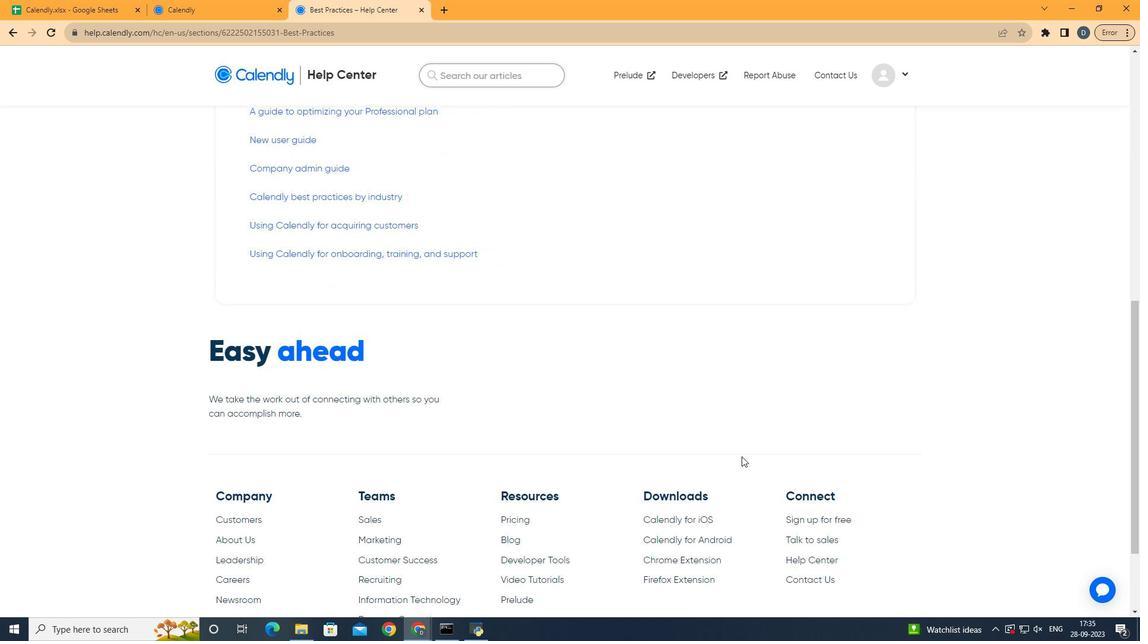 
Action: Mouse scrolled (742, 456) with delta (0, 0)
Screenshot: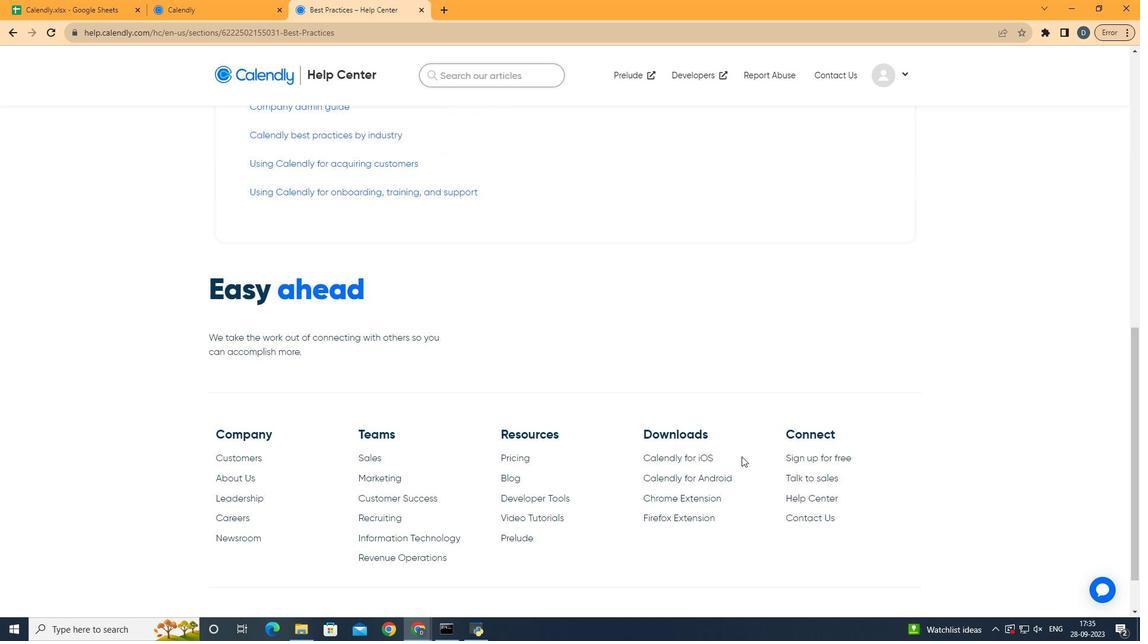 
Action: Mouse scrolled (742, 456) with delta (0, 0)
Screenshot: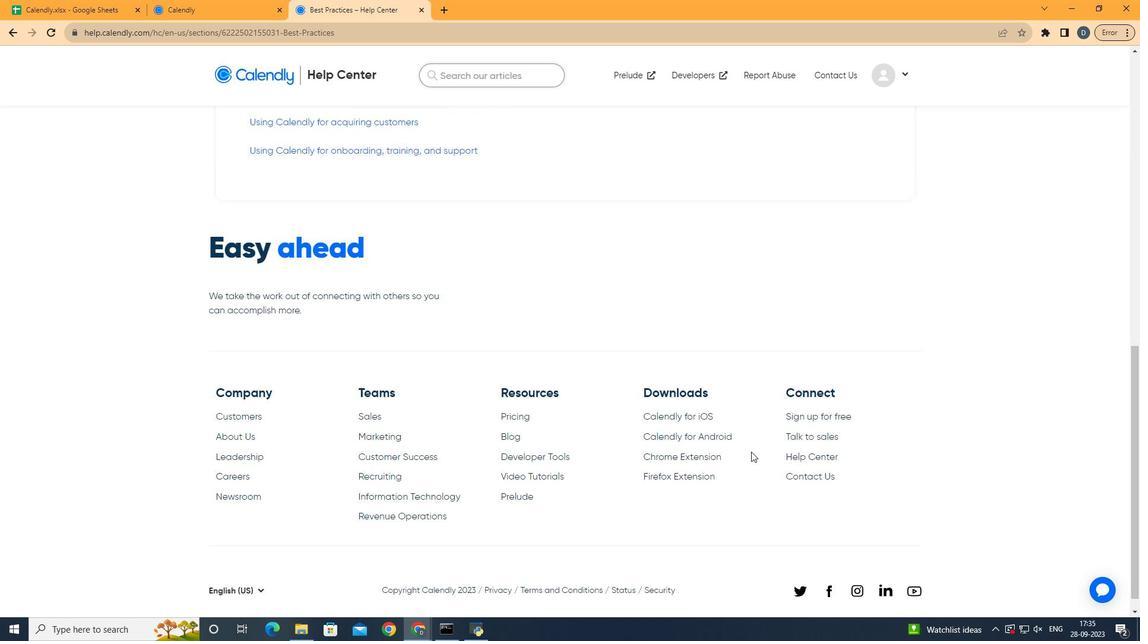 
Action: Mouse scrolled (742, 456) with delta (0, 0)
Screenshot: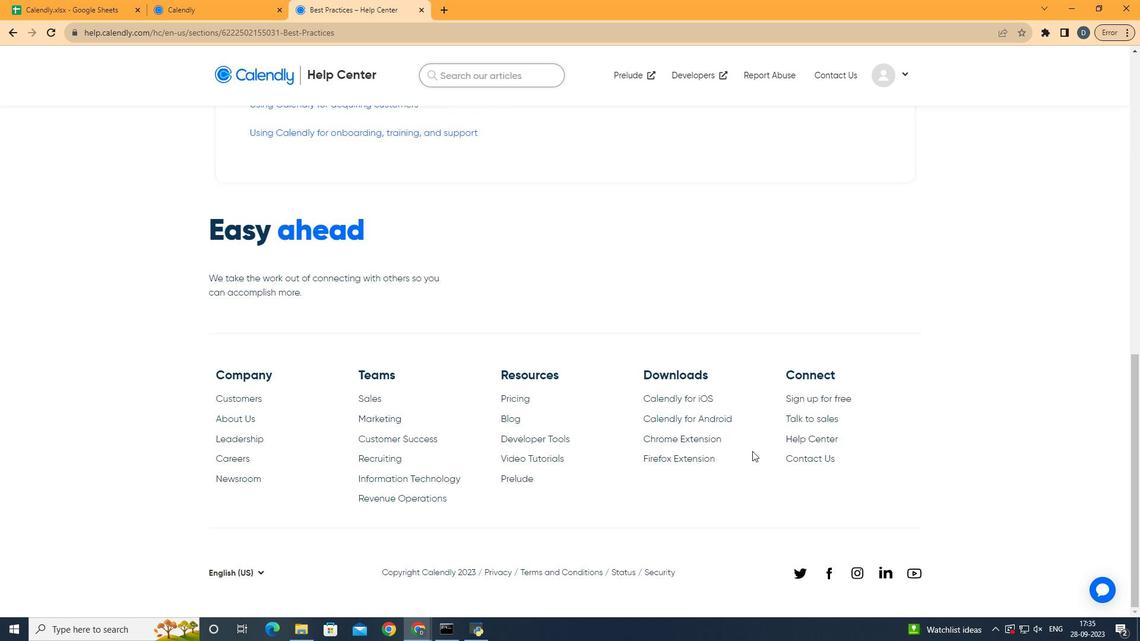 
Action: Mouse moved to (742, 456)
Screenshot: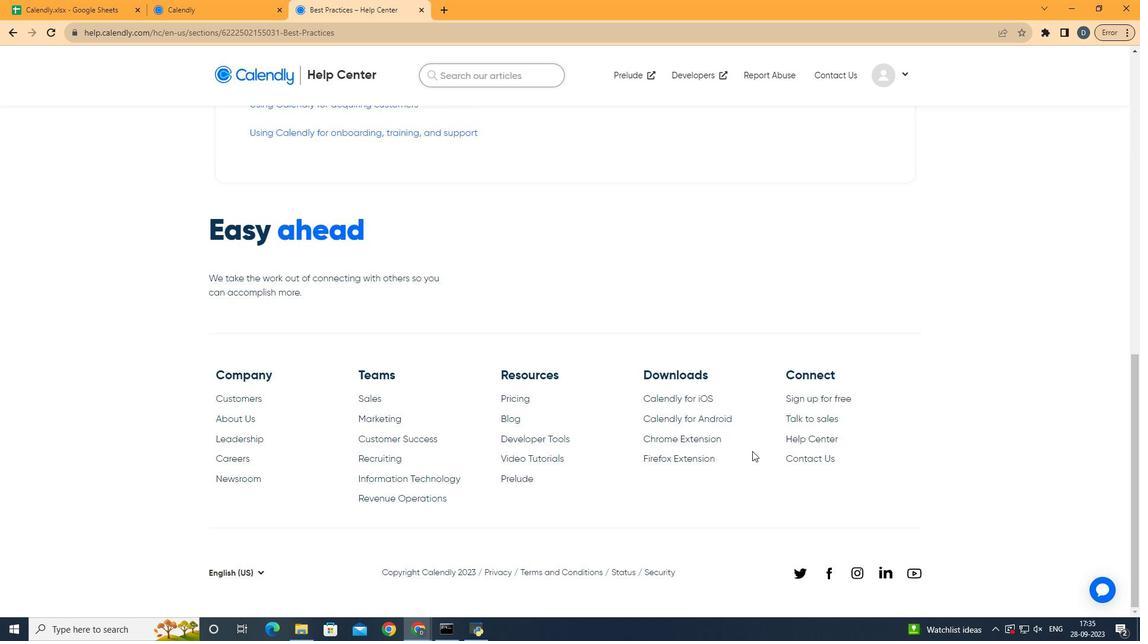 
Action: Mouse scrolled (742, 455) with delta (0, 0)
Screenshot: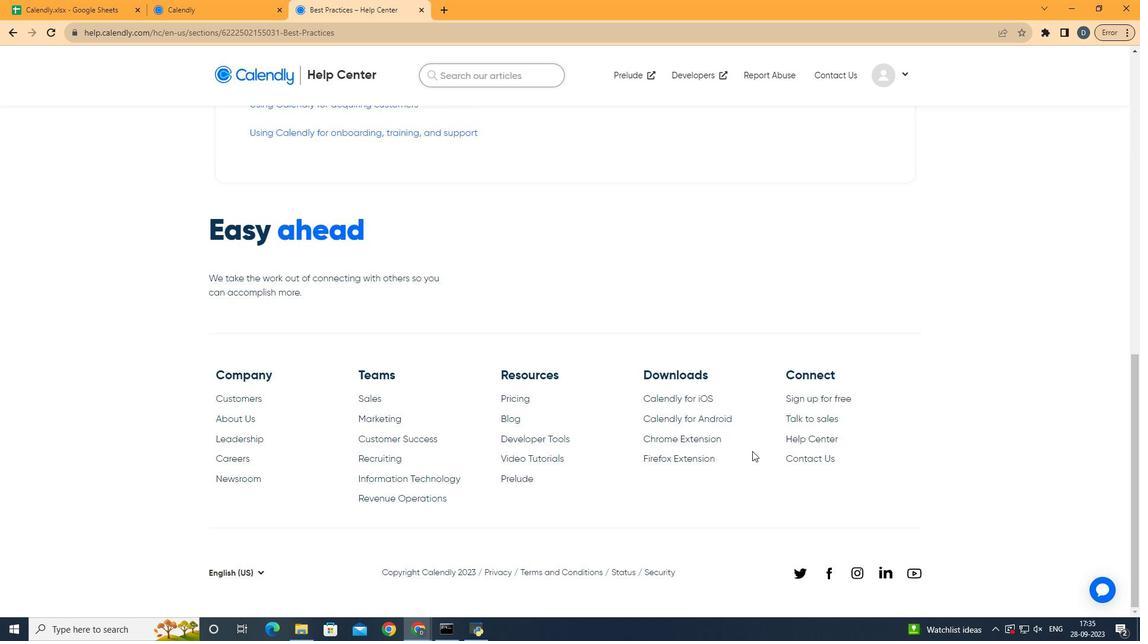 
Action: Mouse moved to (756, 450)
Screenshot: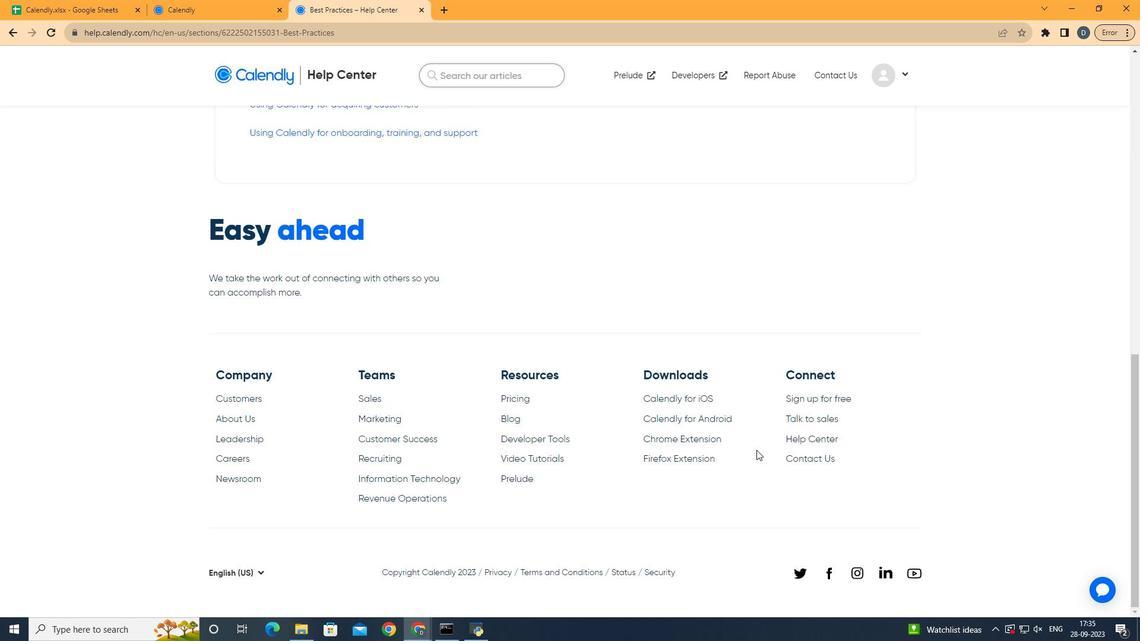 
